 Task: Create a due date automation trigger when advanced on, on the monday after a card is due add fields with custom field "Resume" set to a date in this week at 11:00 AM.
Action: Mouse moved to (991, 295)
Screenshot: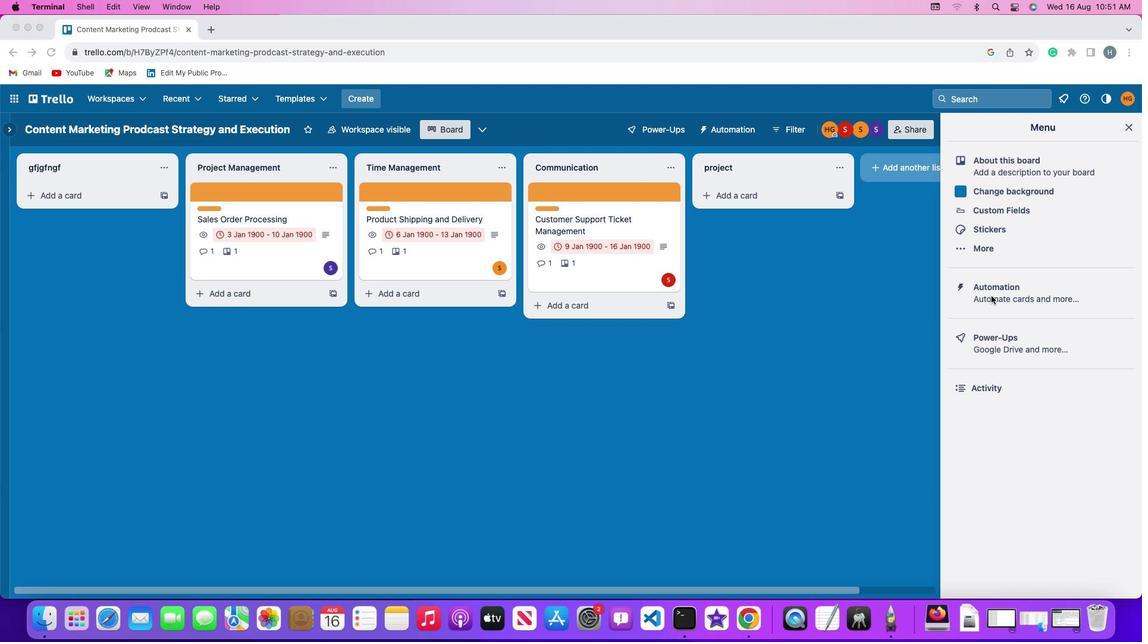
Action: Mouse pressed left at (991, 295)
Screenshot: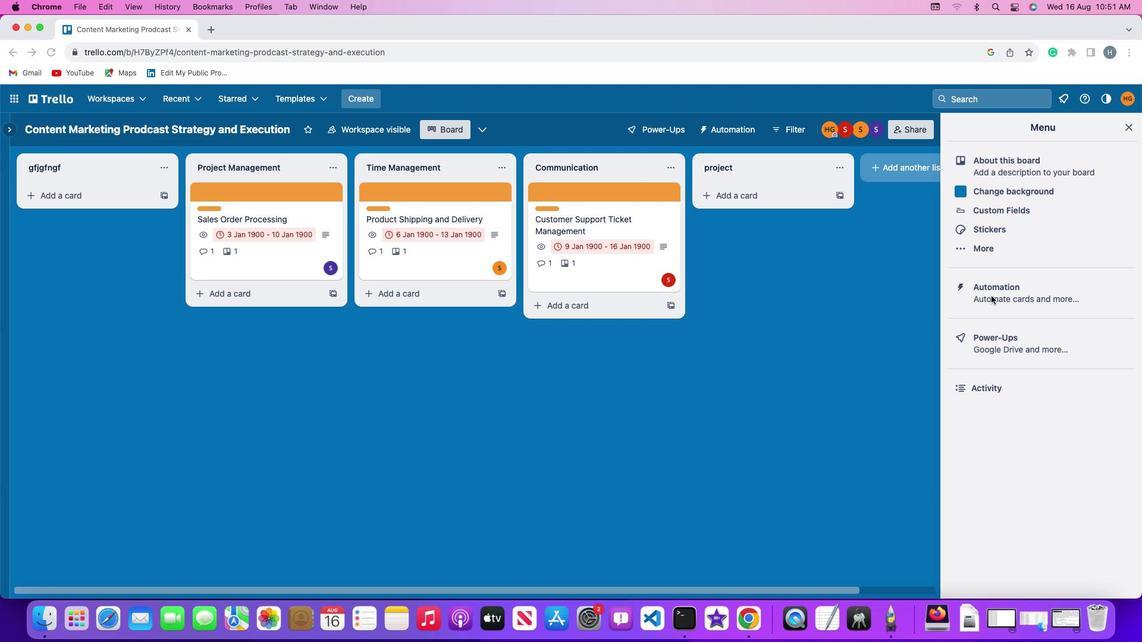 
Action: Mouse pressed left at (991, 295)
Screenshot: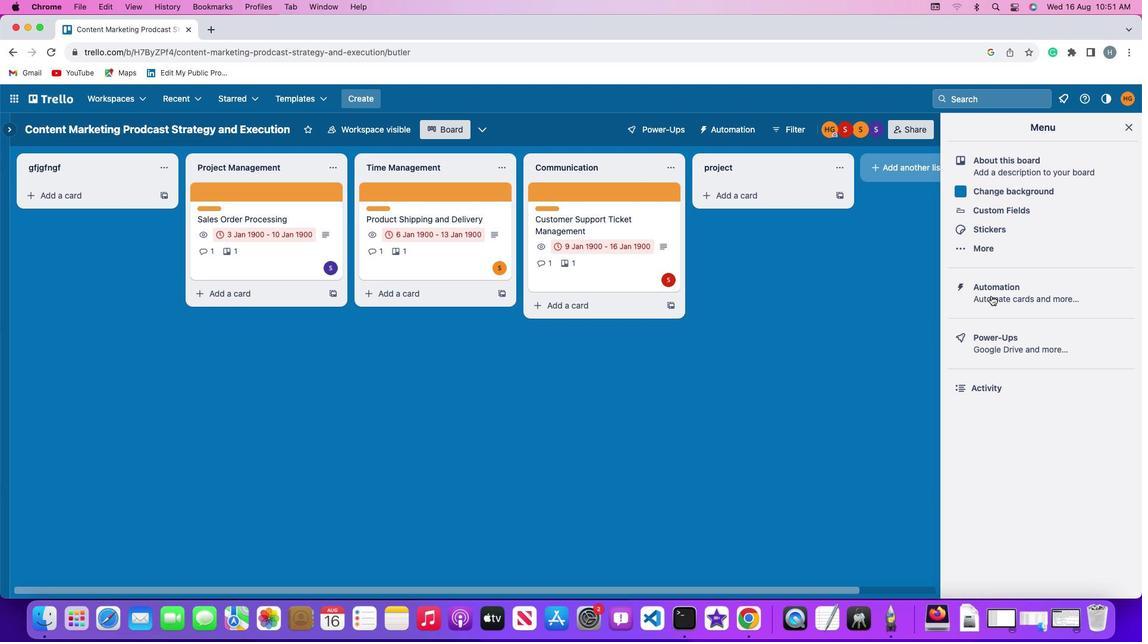 
Action: Mouse moved to (89, 281)
Screenshot: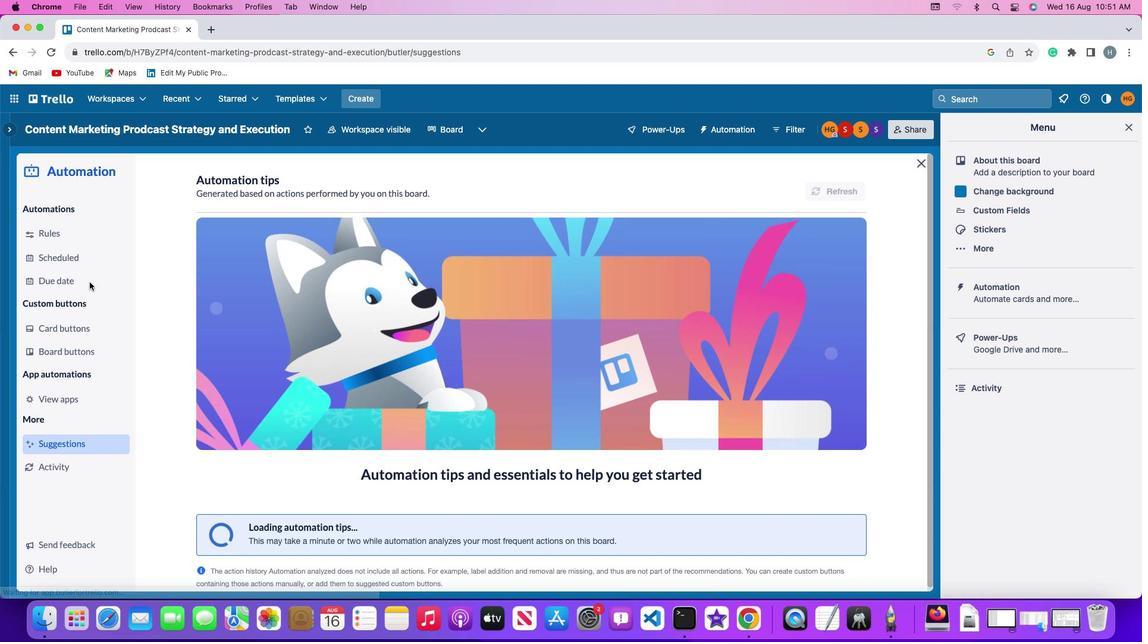 
Action: Mouse pressed left at (89, 281)
Screenshot: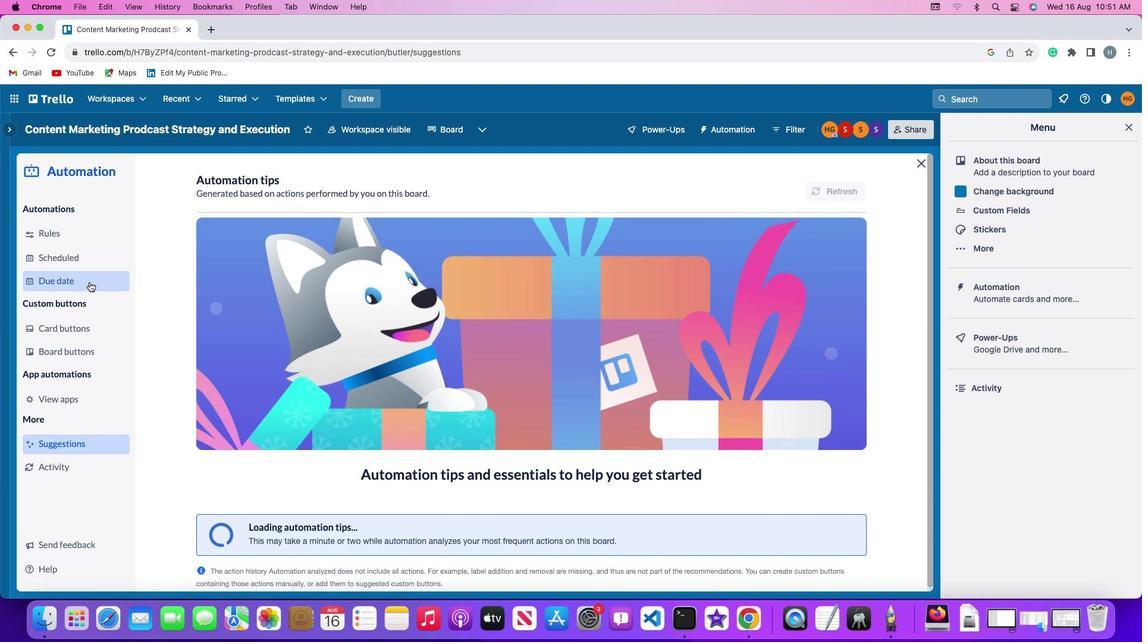 
Action: Mouse moved to (801, 183)
Screenshot: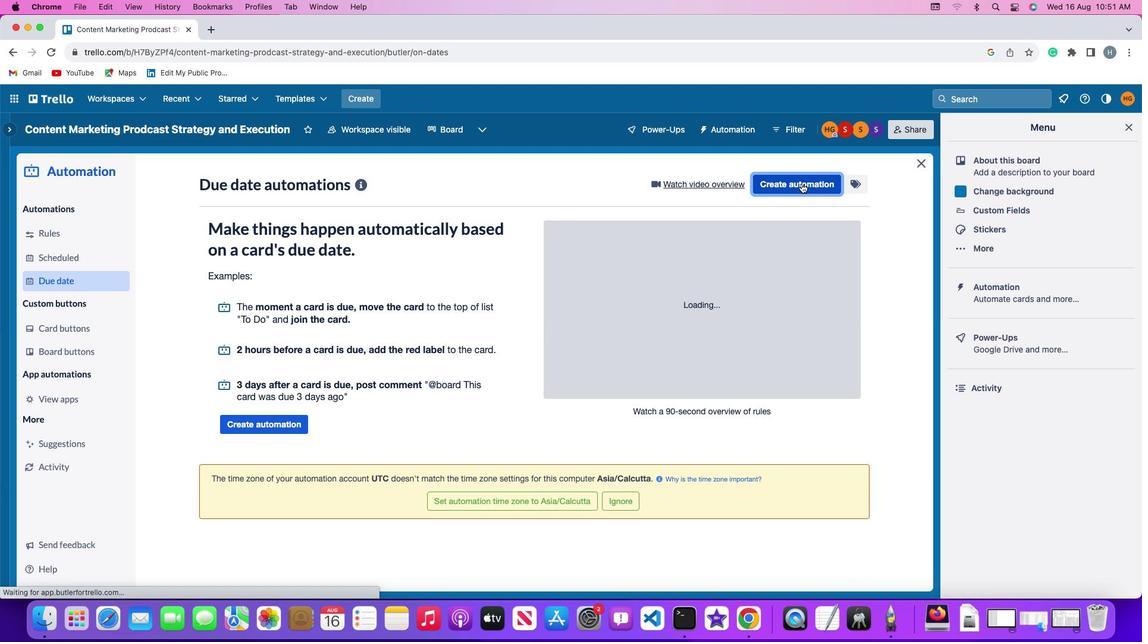 
Action: Mouse pressed left at (801, 183)
Screenshot: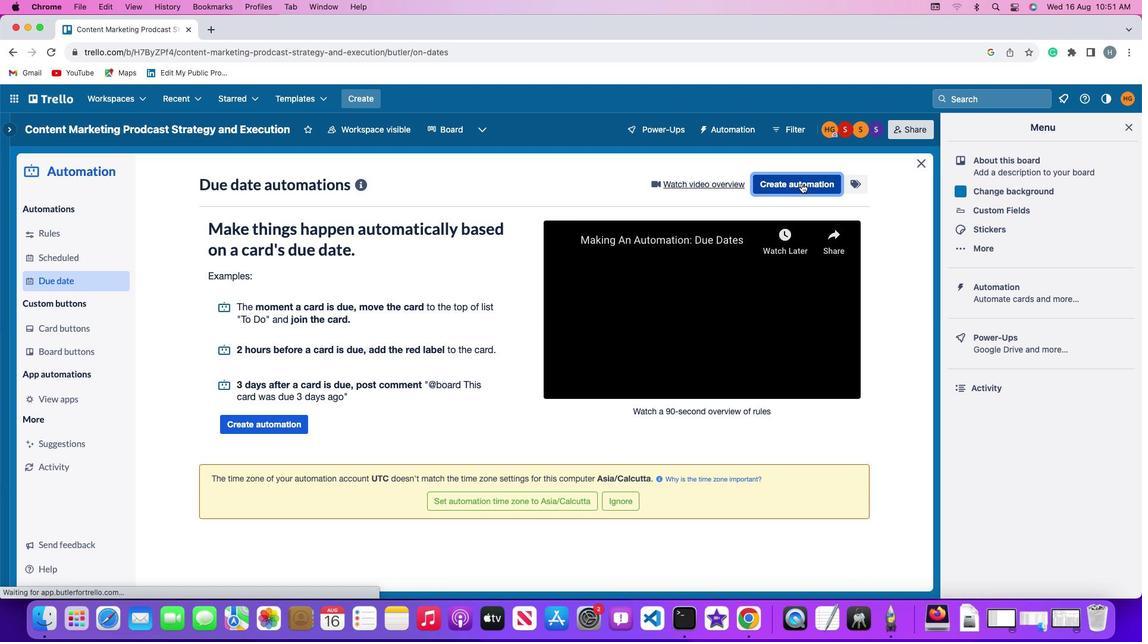 
Action: Mouse moved to (231, 296)
Screenshot: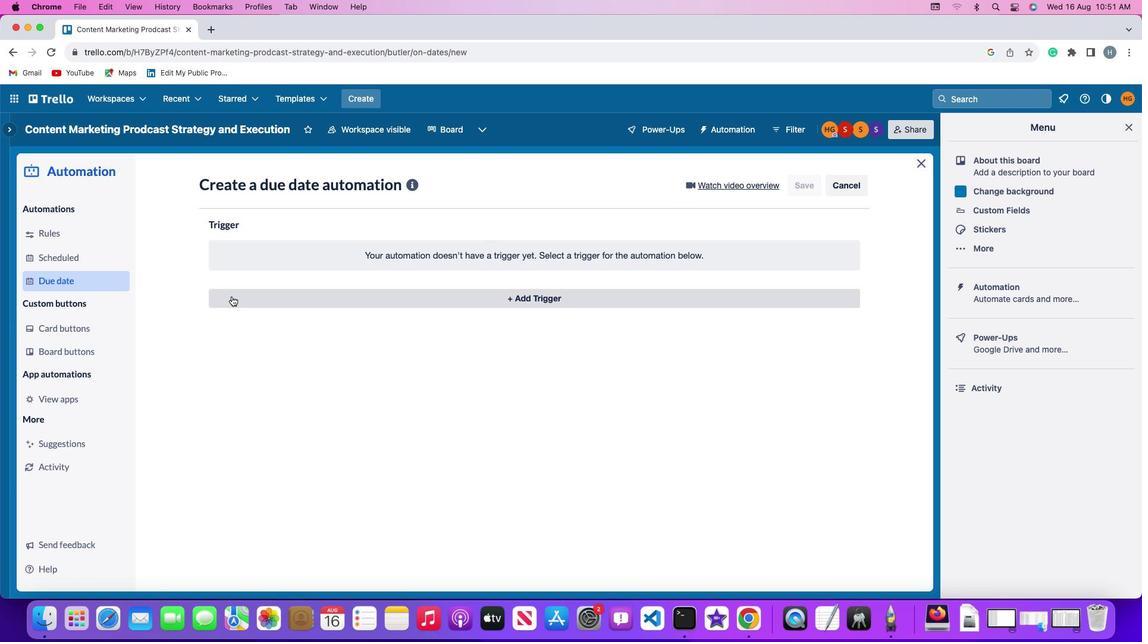 
Action: Mouse pressed left at (231, 296)
Screenshot: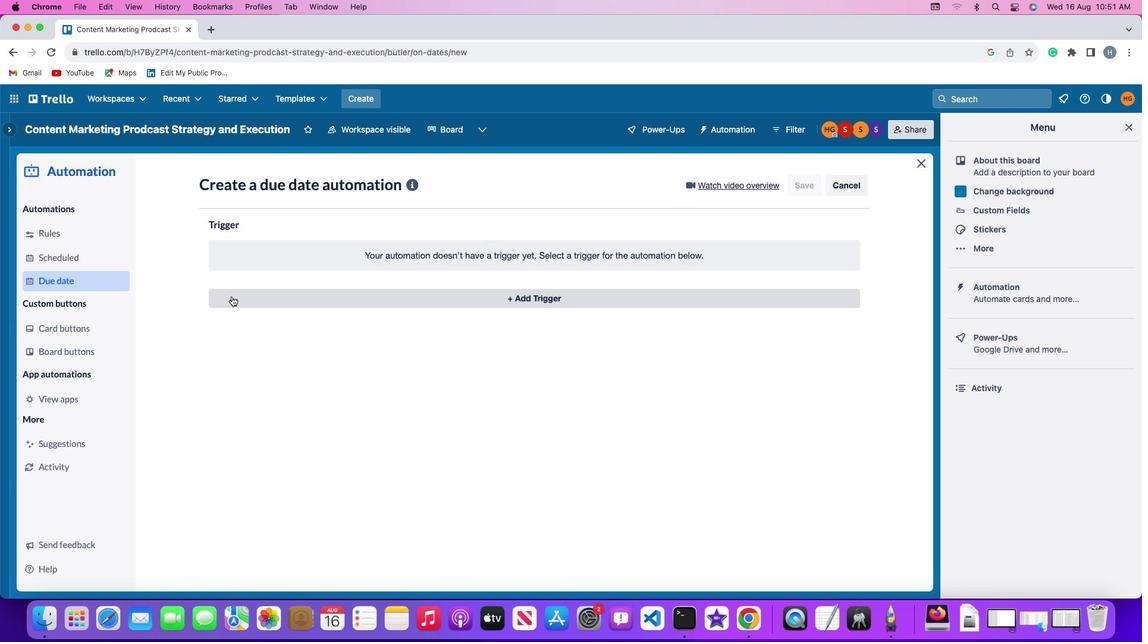 
Action: Mouse moved to (256, 515)
Screenshot: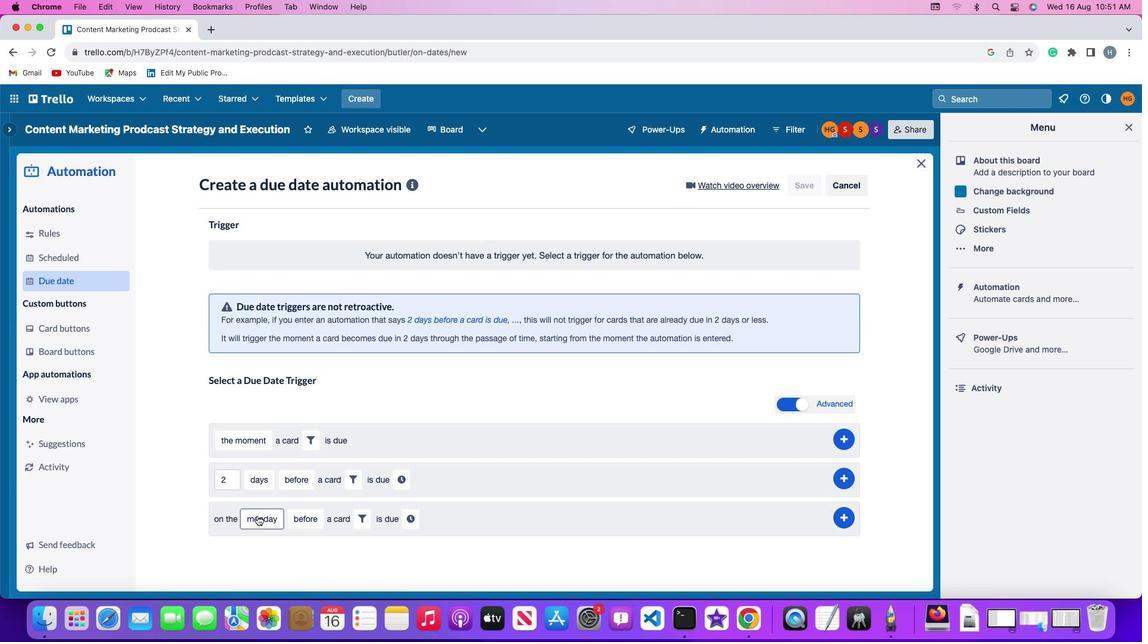 
Action: Mouse pressed left at (256, 515)
Screenshot: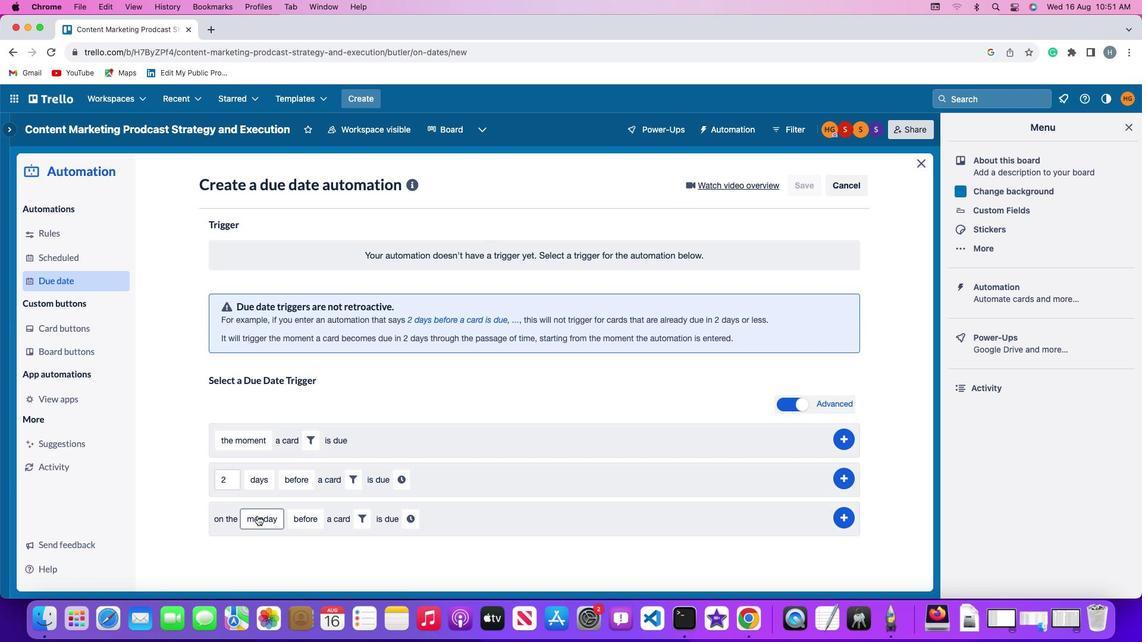 
Action: Mouse moved to (265, 352)
Screenshot: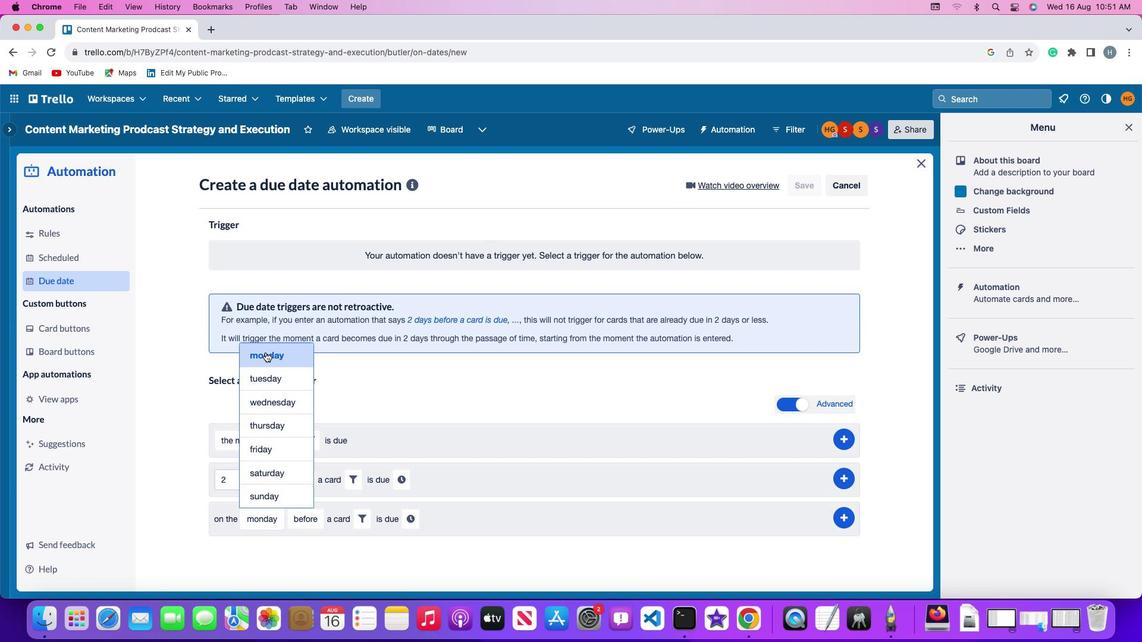 
Action: Mouse pressed left at (265, 352)
Screenshot: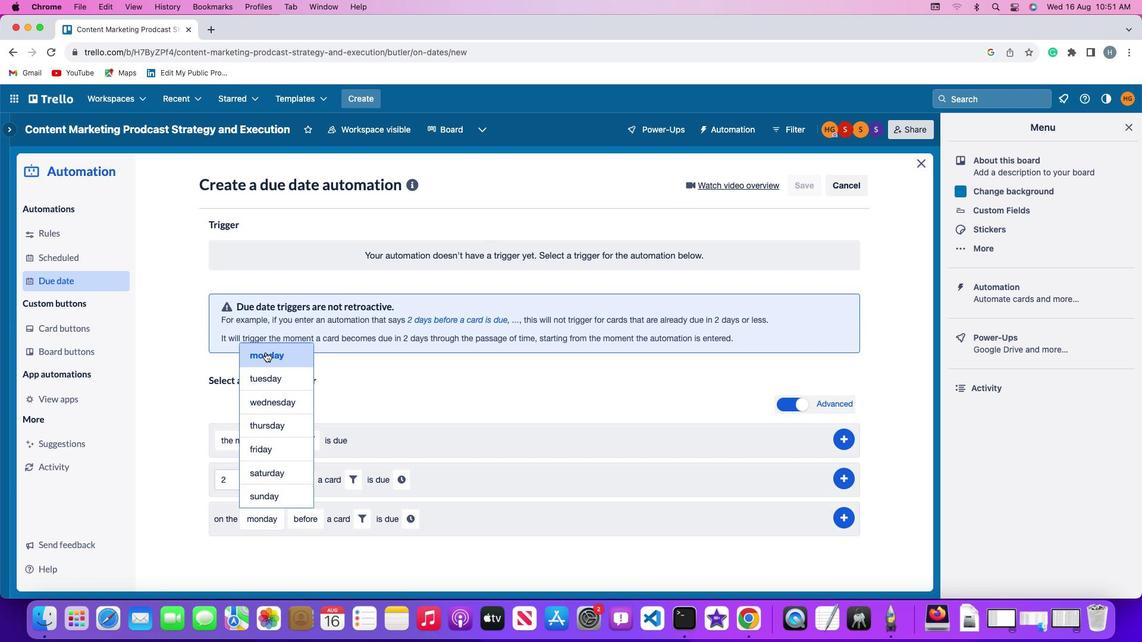 
Action: Mouse moved to (303, 522)
Screenshot: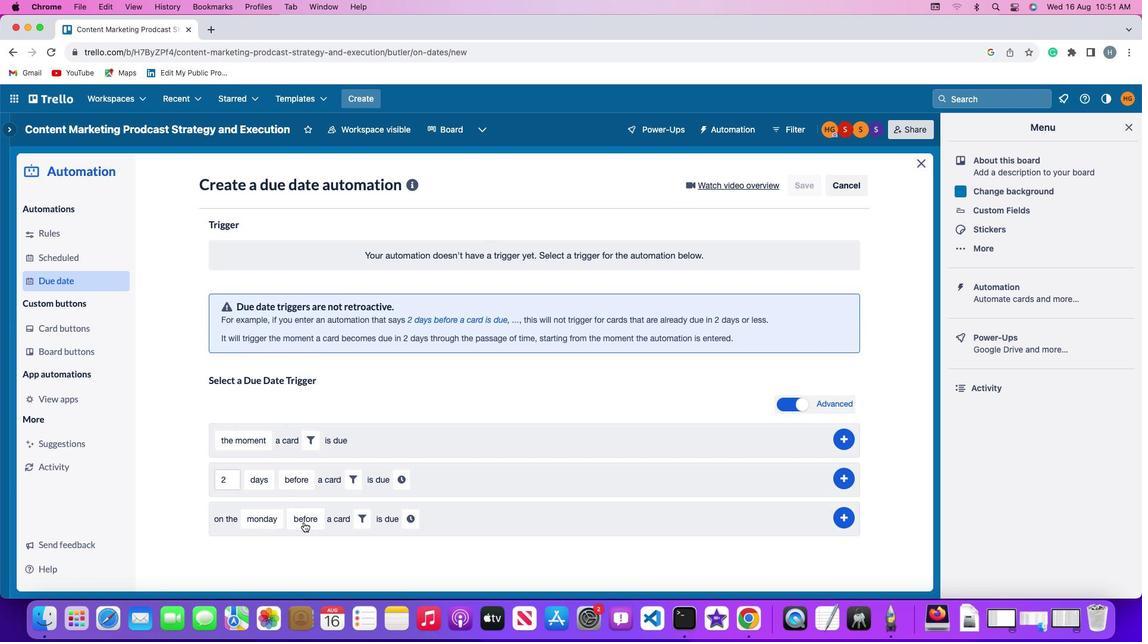 
Action: Mouse pressed left at (303, 522)
Screenshot: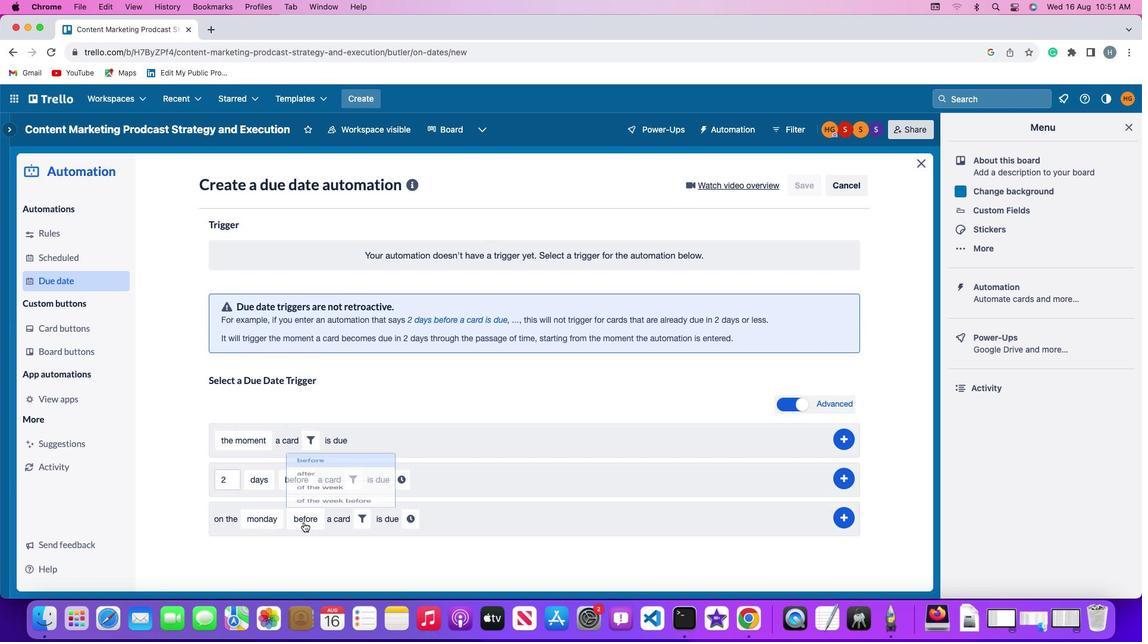 
Action: Mouse moved to (321, 447)
Screenshot: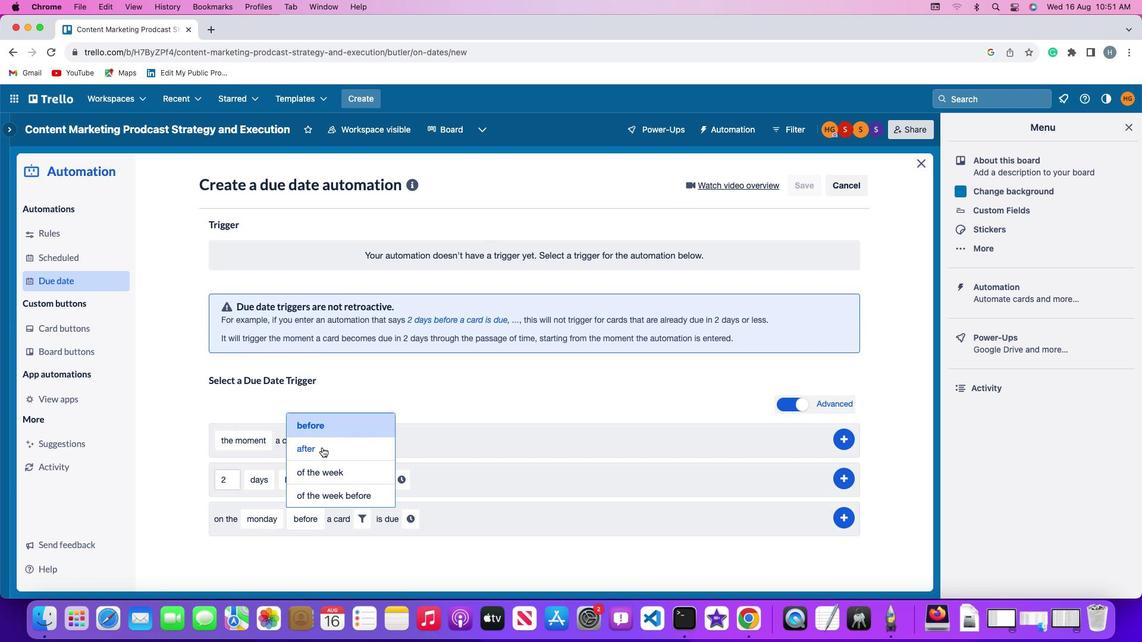 
Action: Mouse pressed left at (321, 447)
Screenshot: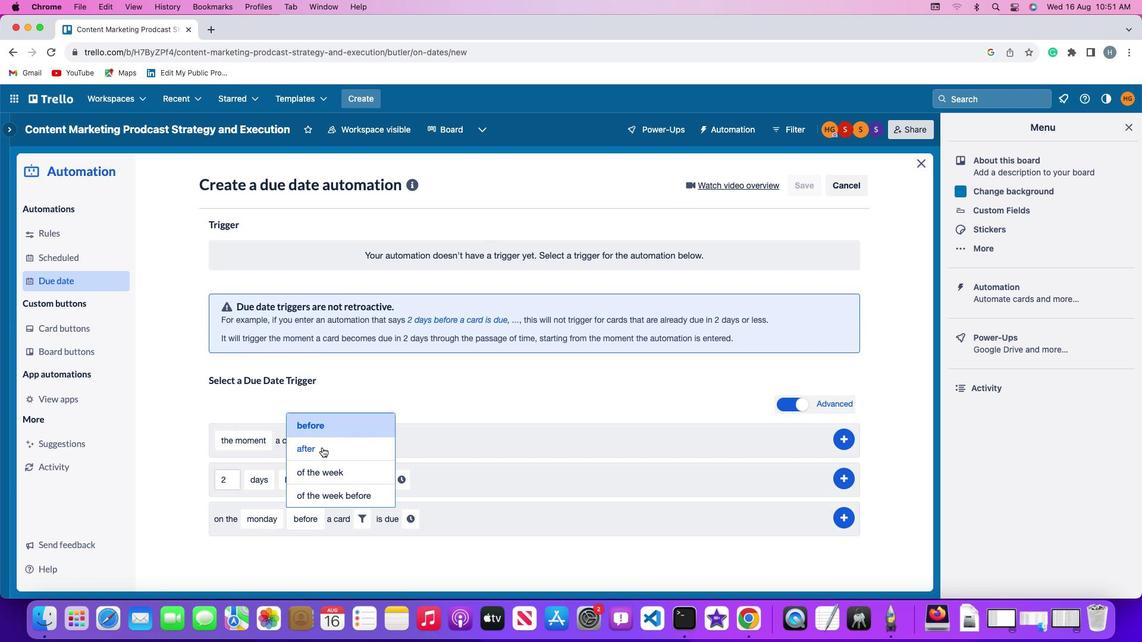 
Action: Mouse moved to (358, 518)
Screenshot: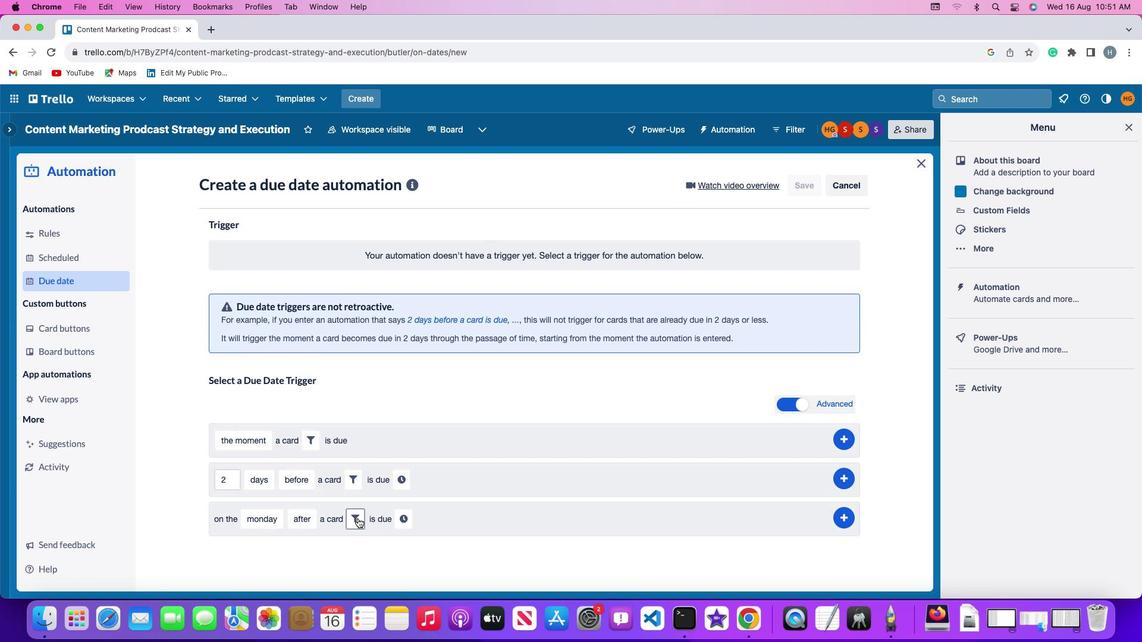 
Action: Mouse pressed left at (358, 518)
Screenshot: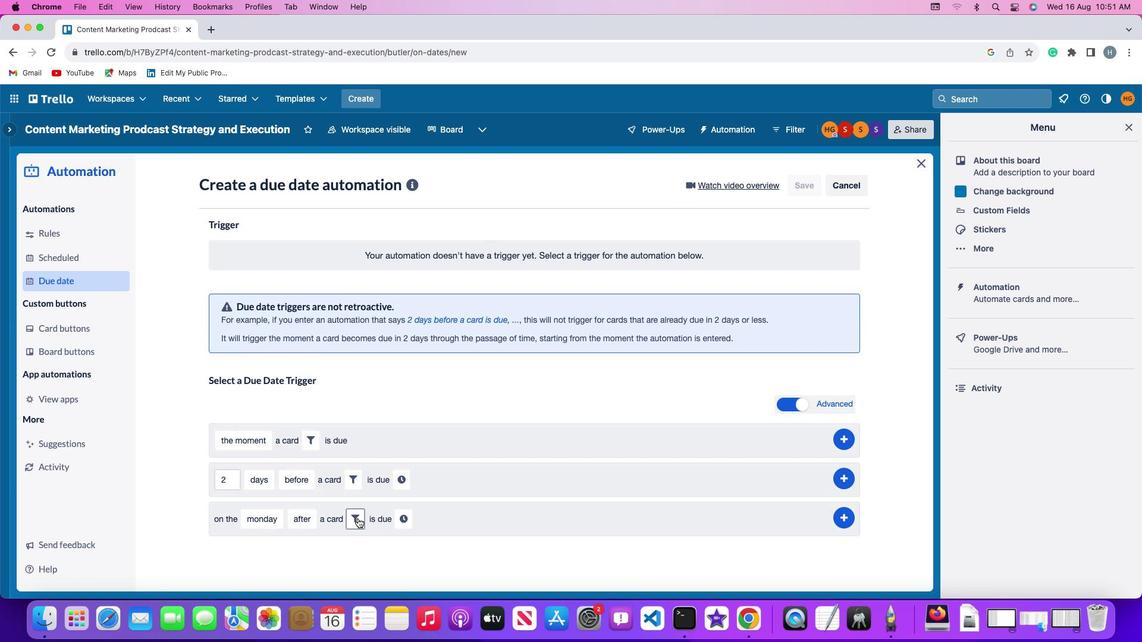
Action: Mouse moved to (546, 553)
Screenshot: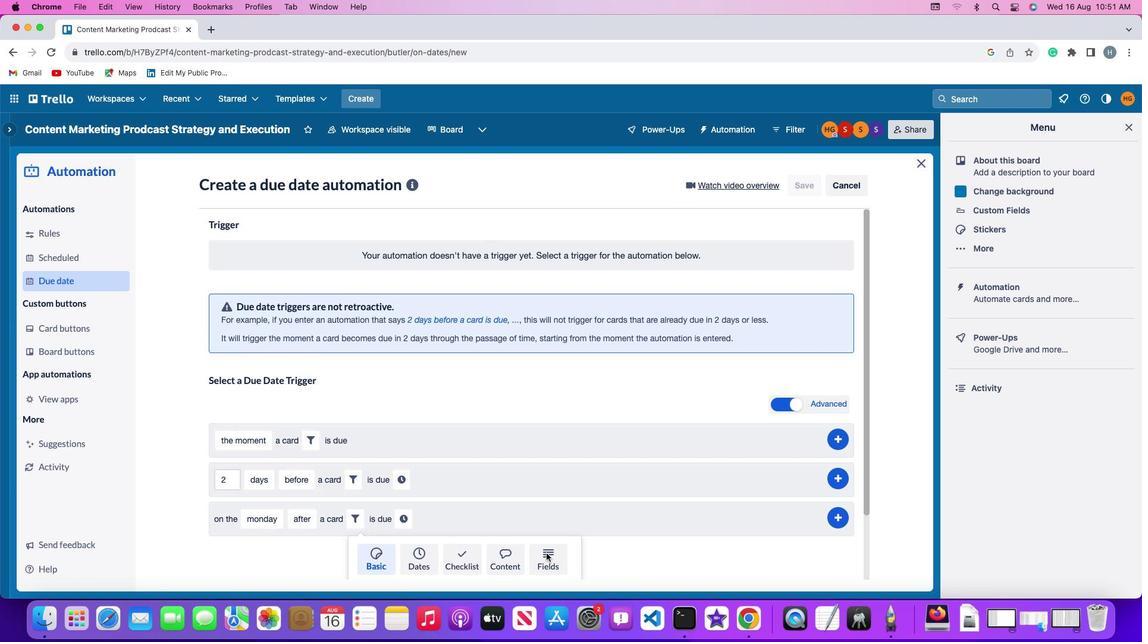 
Action: Mouse pressed left at (546, 553)
Screenshot: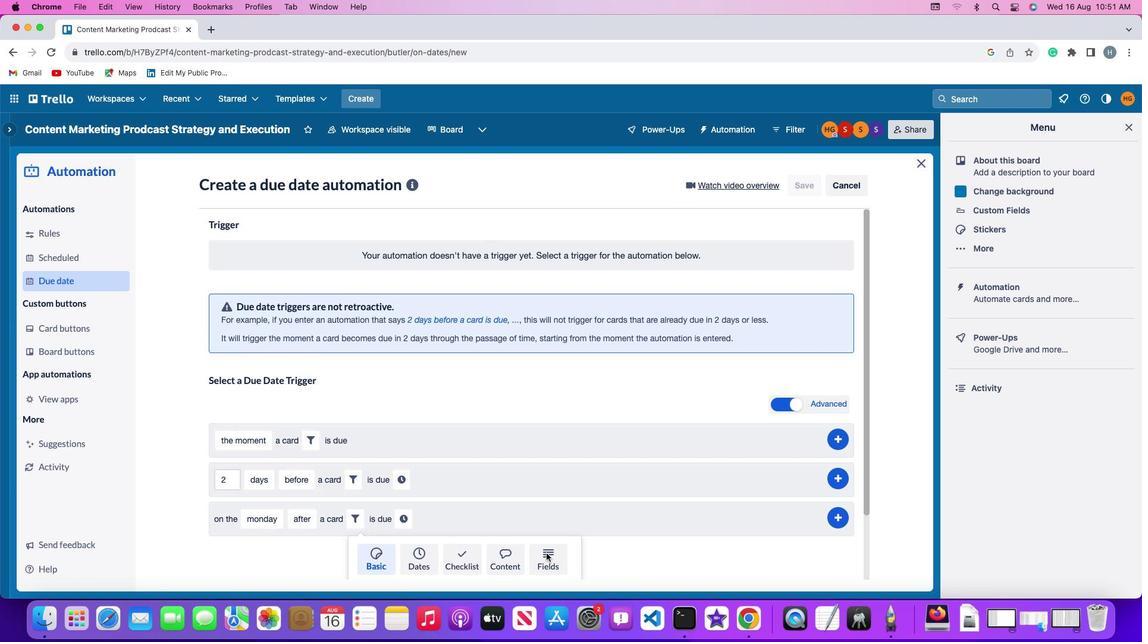 
Action: Mouse moved to (302, 549)
Screenshot: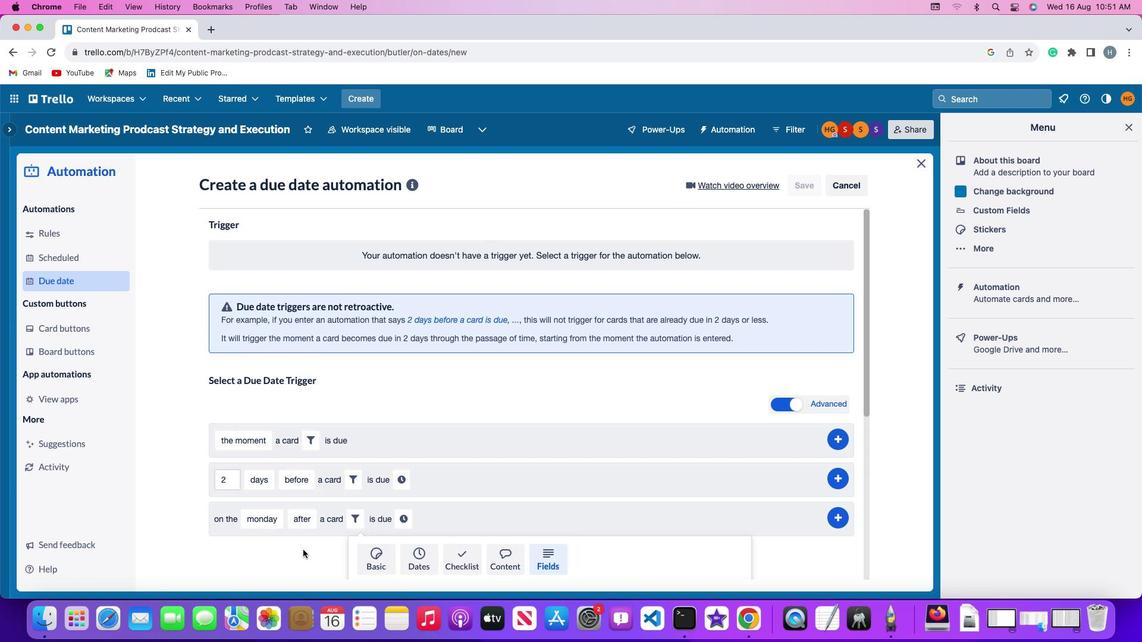 
Action: Mouse scrolled (302, 549) with delta (0, 0)
Screenshot: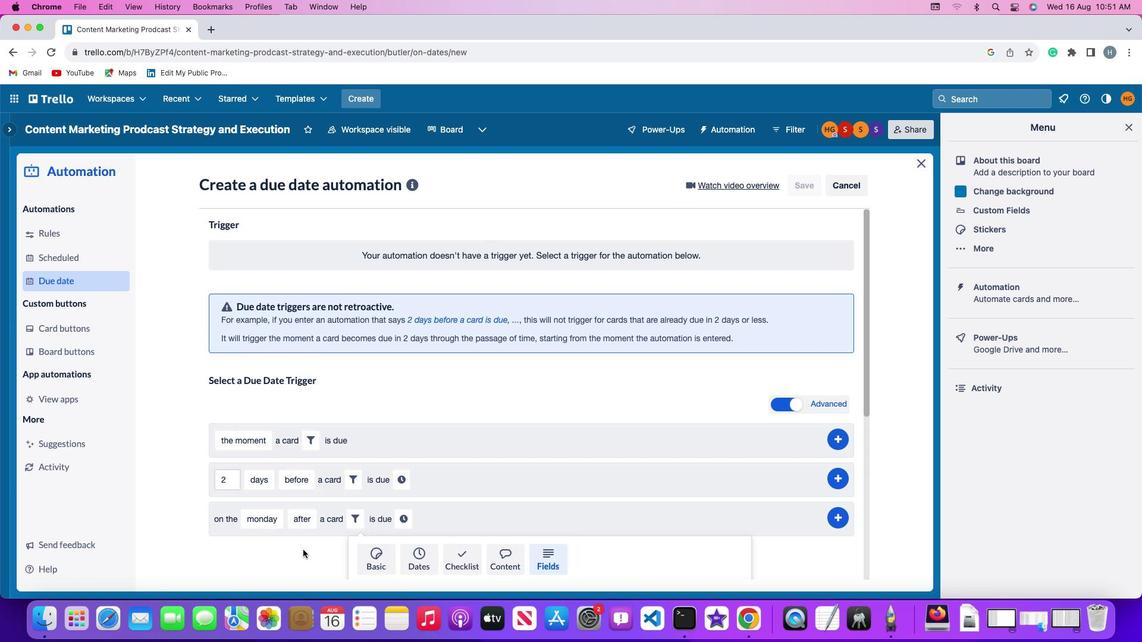 
Action: Mouse scrolled (302, 549) with delta (0, 0)
Screenshot: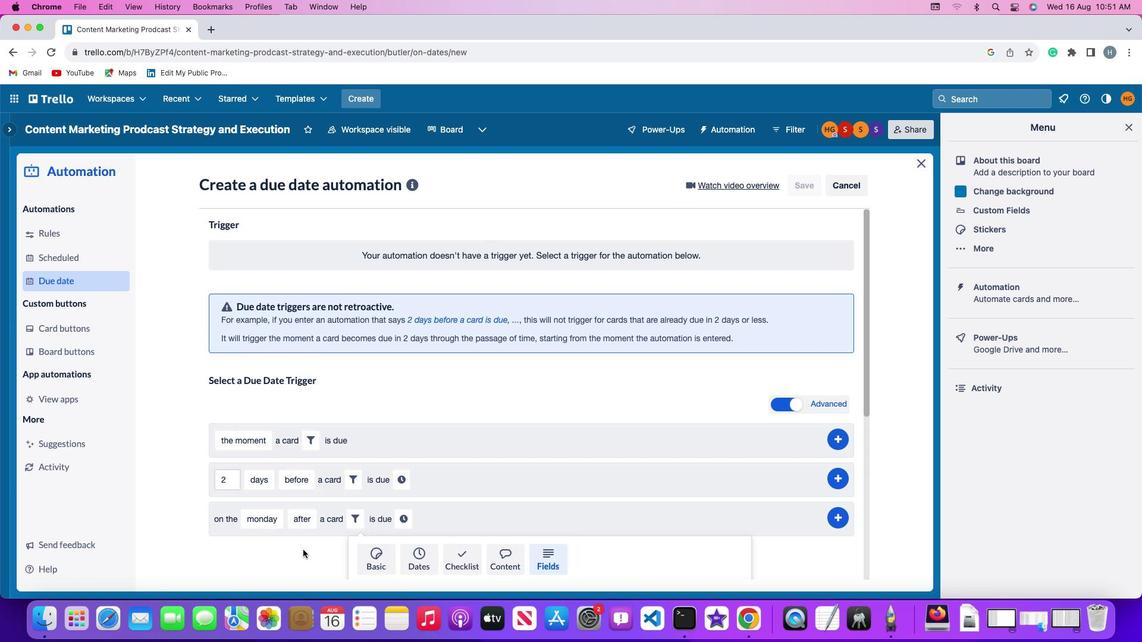 
Action: Mouse moved to (303, 549)
Screenshot: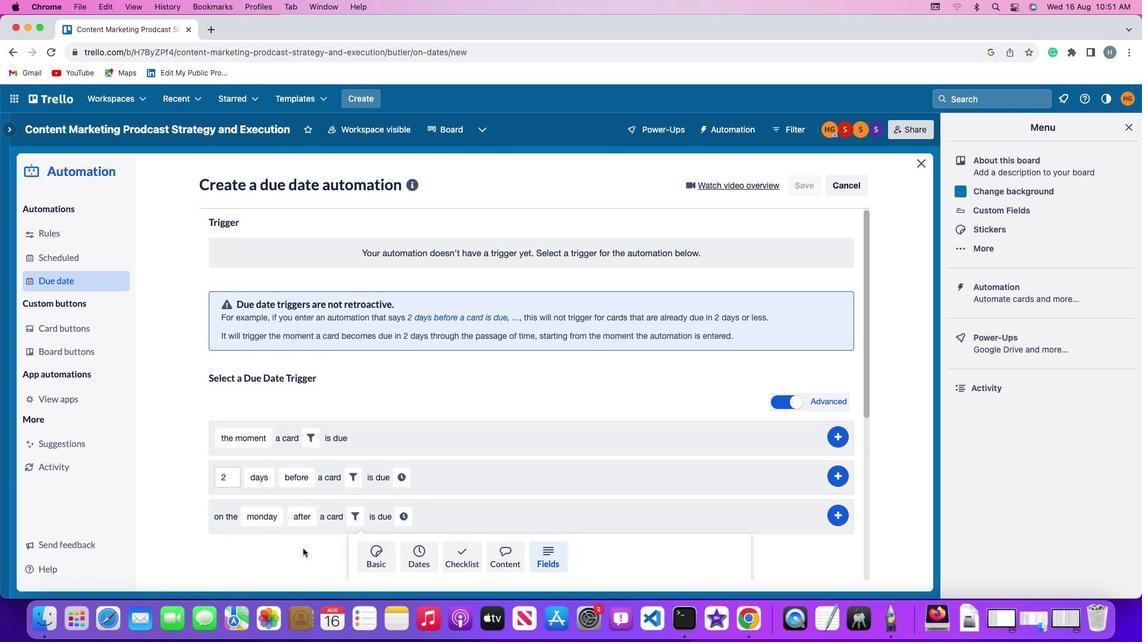 
Action: Mouse scrolled (303, 549) with delta (0, -1)
Screenshot: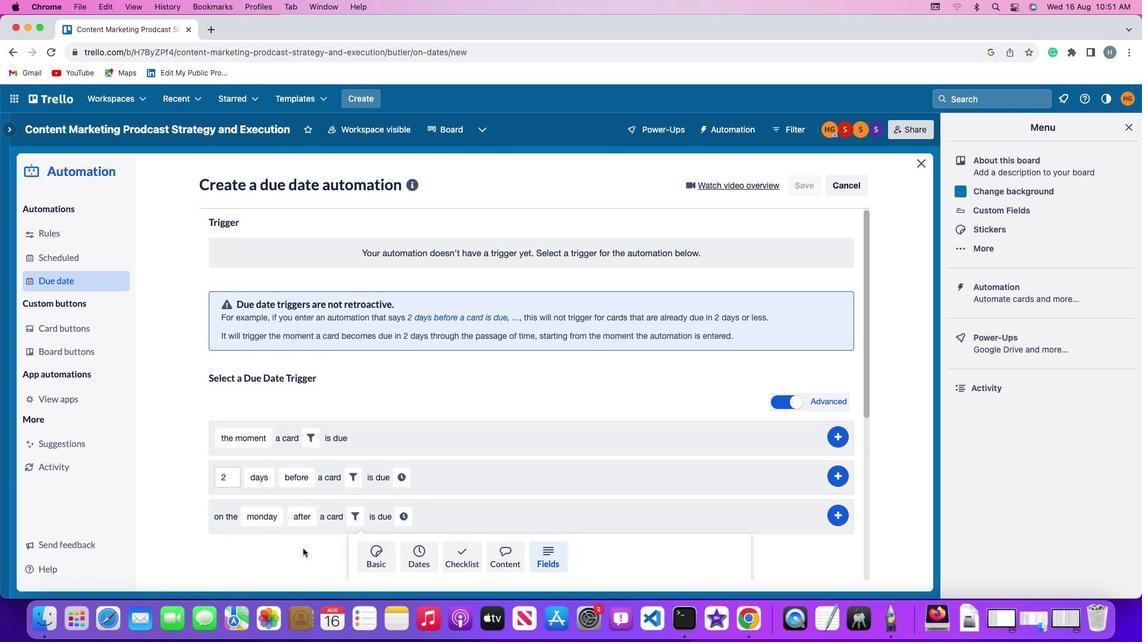
Action: Mouse scrolled (303, 549) with delta (0, -2)
Screenshot: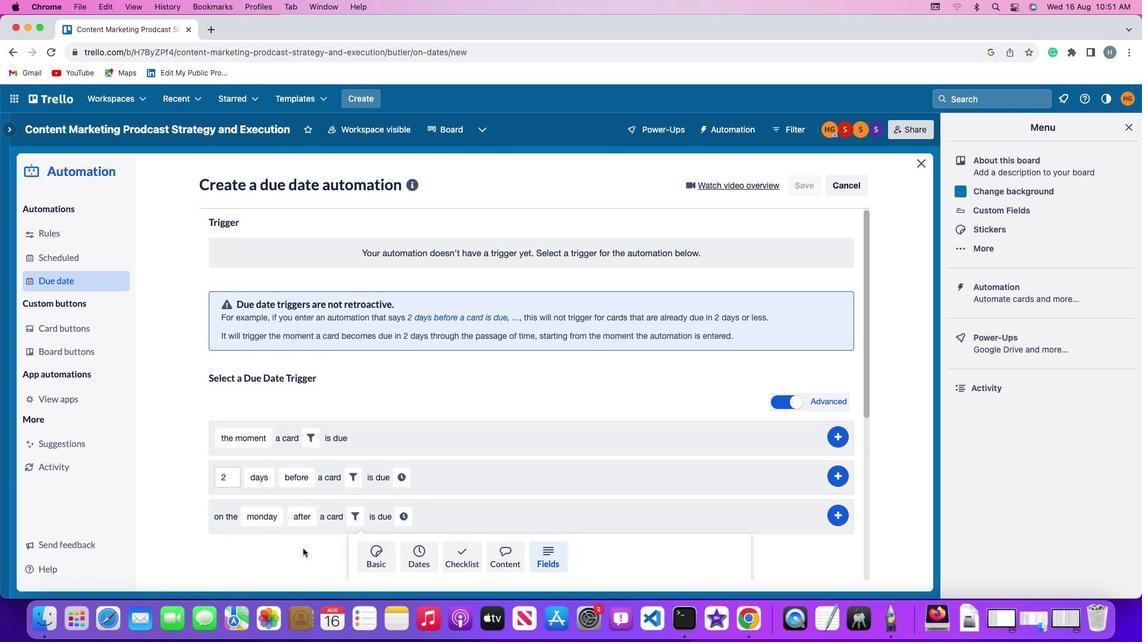 
Action: Mouse moved to (302, 544)
Screenshot: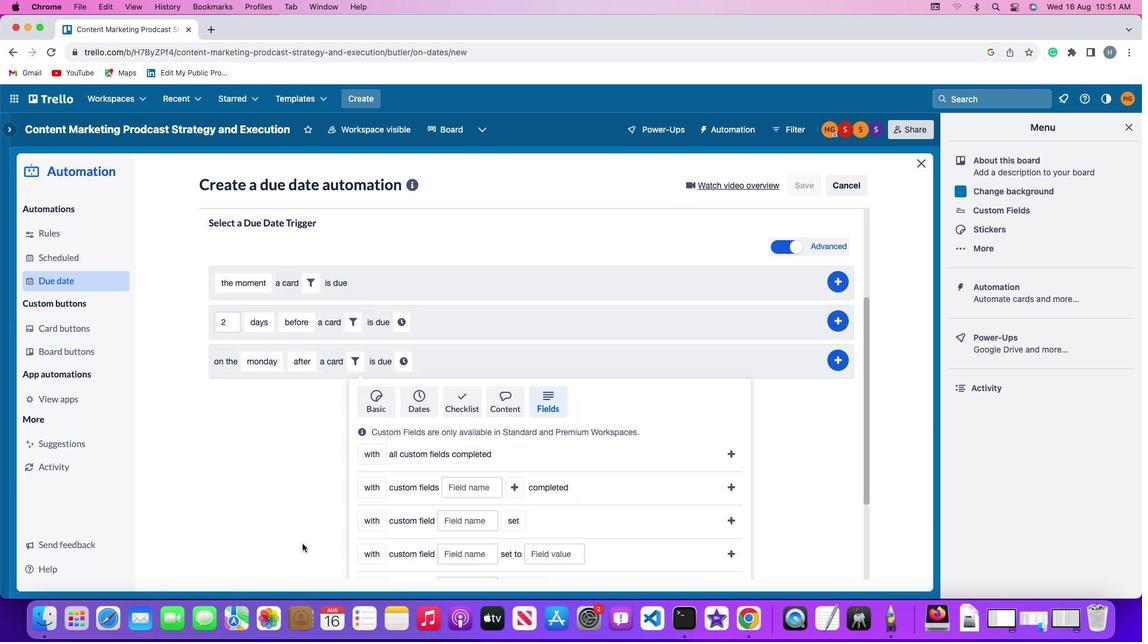 
Action: Mouse scrolled (302, 544) with delta (0, -3)
Screenshot: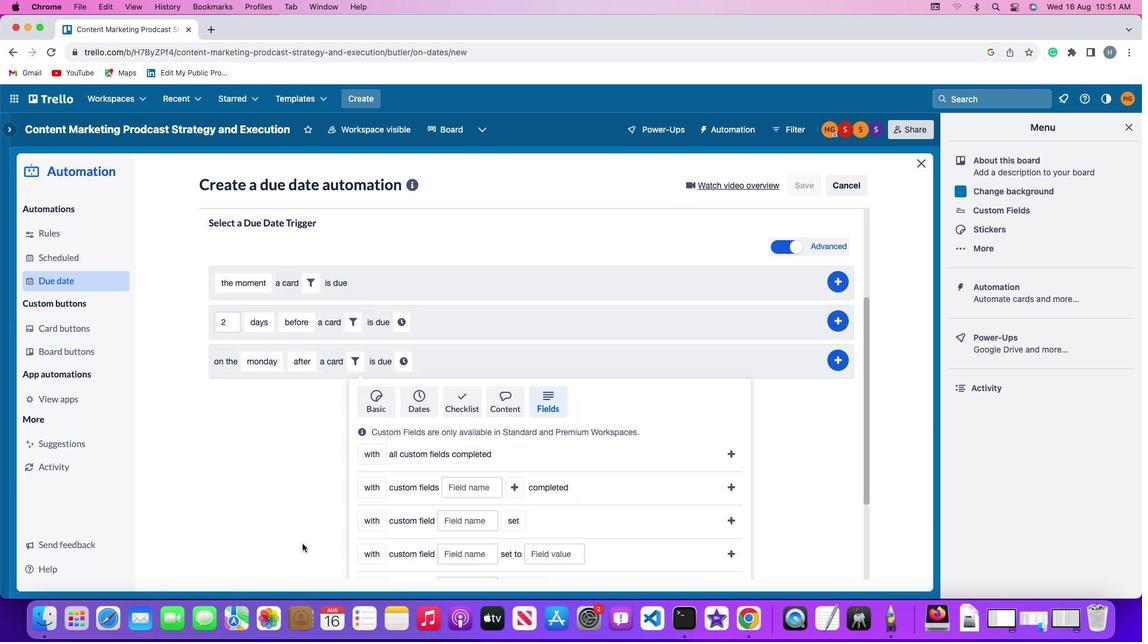 
Action: Mouse moved to (302, 544)
Screenshot: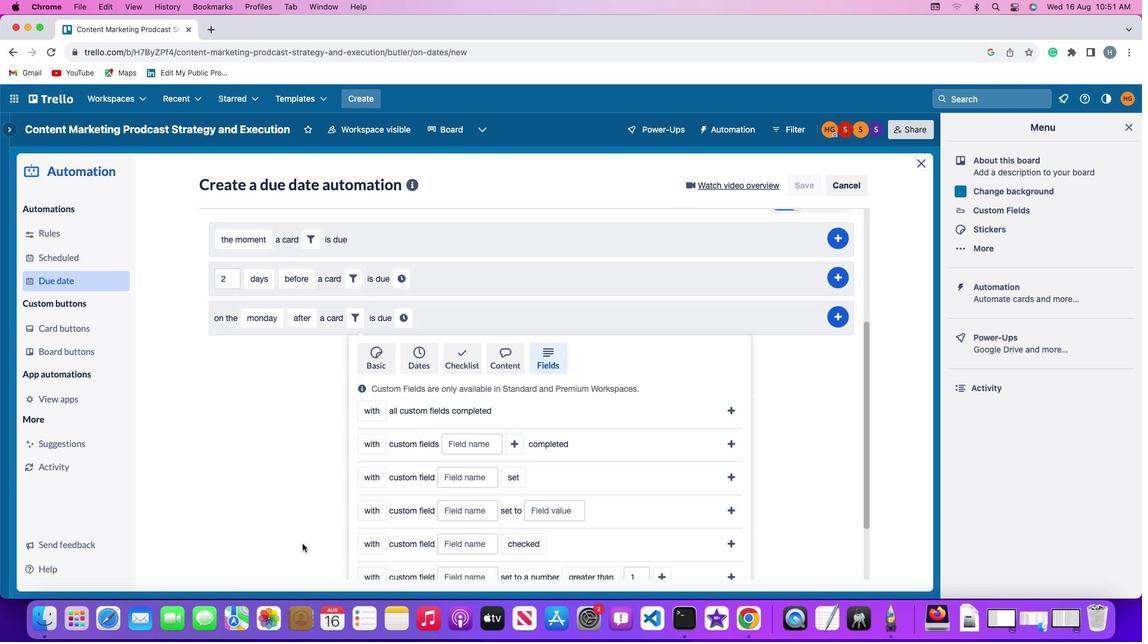 
Action: Mouse scrolled (302, 544) with delta (0, 0)
Screenshot: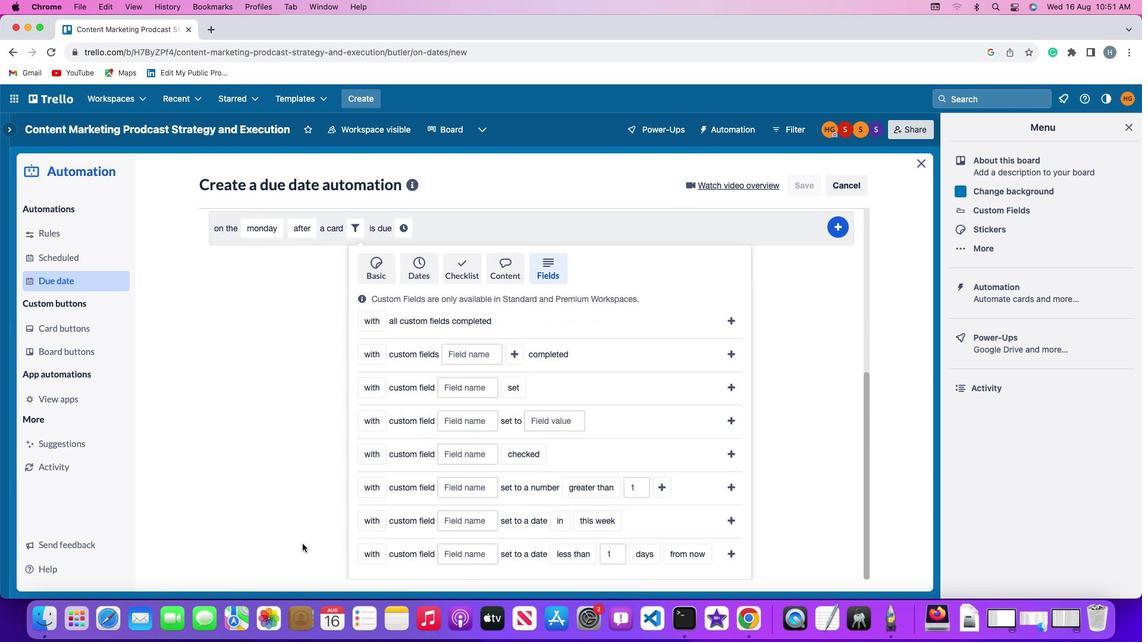 
Action: Mouse scrolled (302, 544) with delta (0, 0)
Screenshot: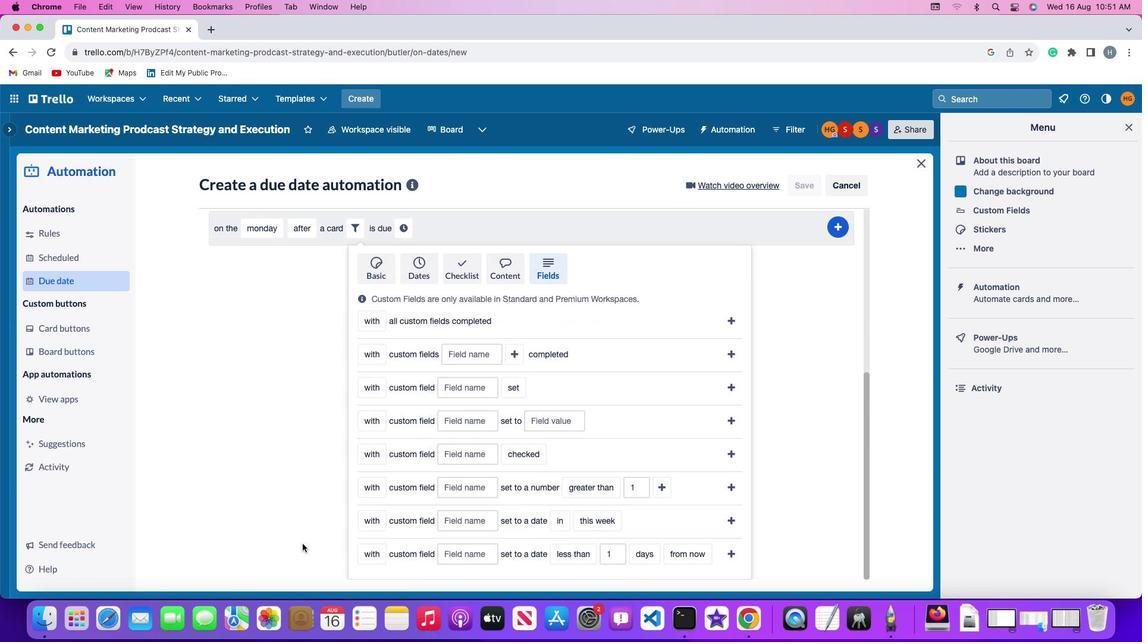 
Action: Mouse scrolled (302, 544) with delta (0, -1)
Screenshot: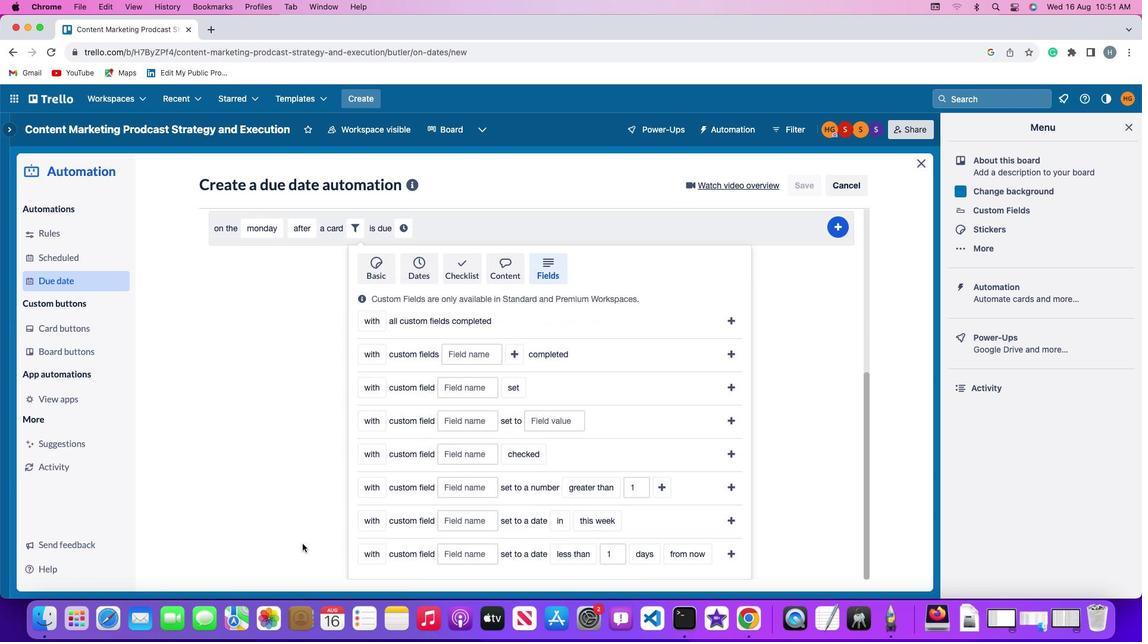
Action: Mouse scrolled (302, 544) with delta (0, -2)
Screenshot: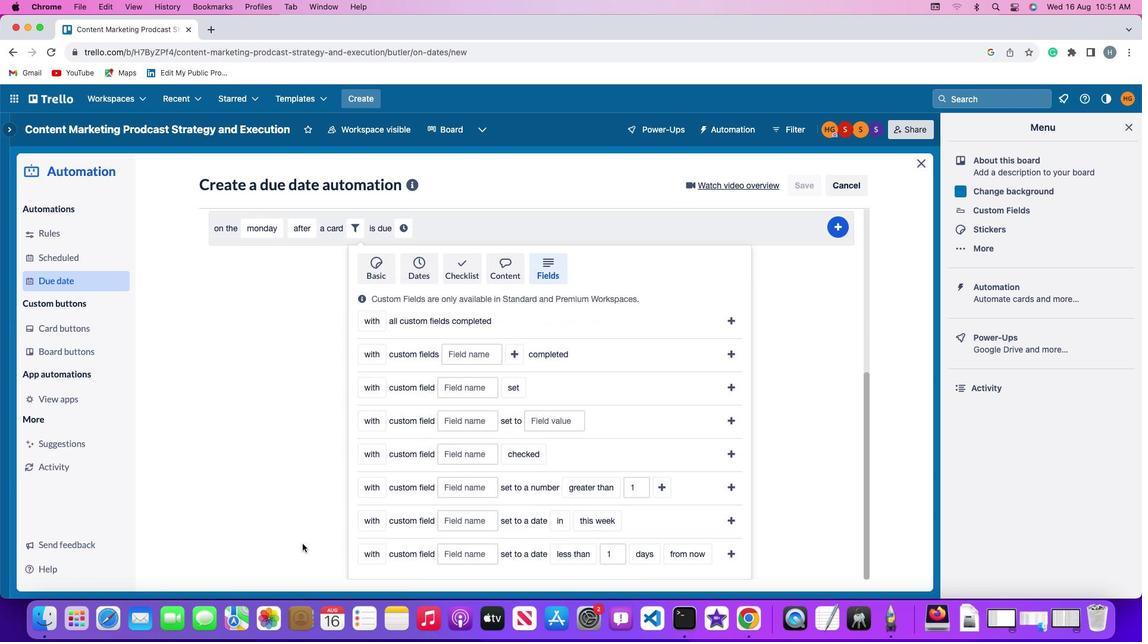 
Action: Mouse scrolled (302, 544) with delta (0, 0)
Screenshot: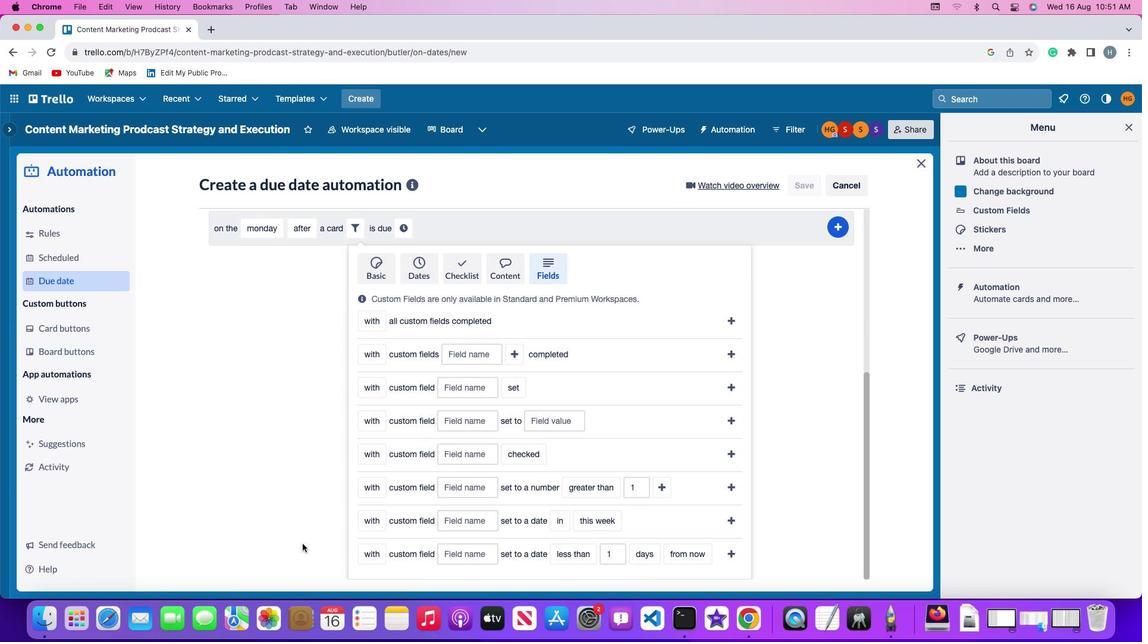 
Action: Mouse scrolled (302, 544) with delta (0, 0)
Screenshot: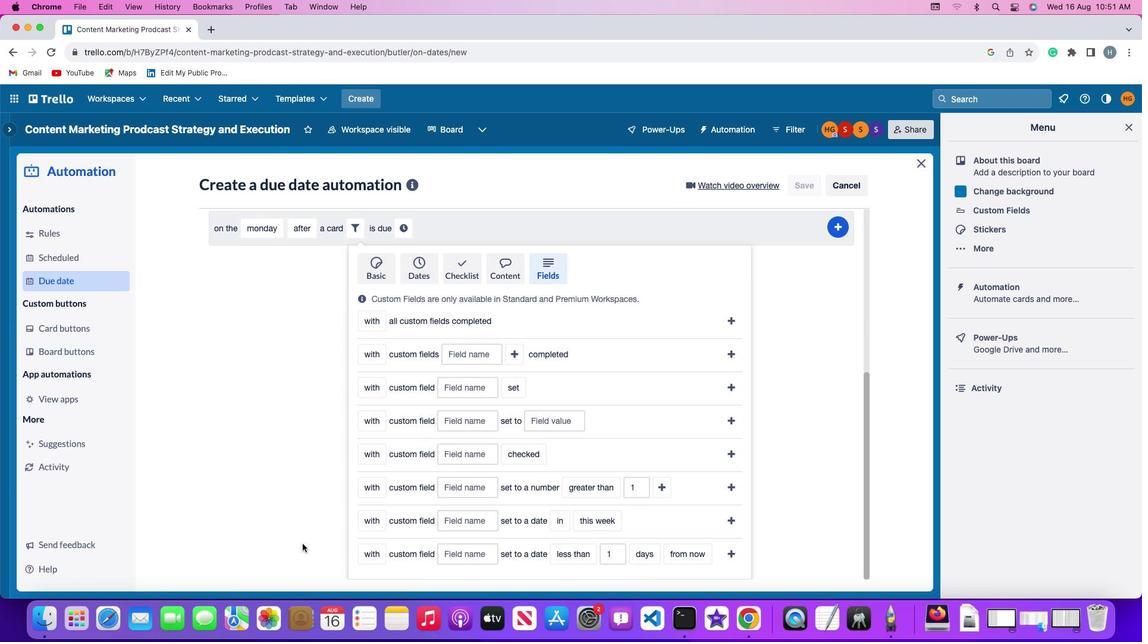 
Action: Mouse scrolled (302, 544) with delta (0, -1)
Screenshot: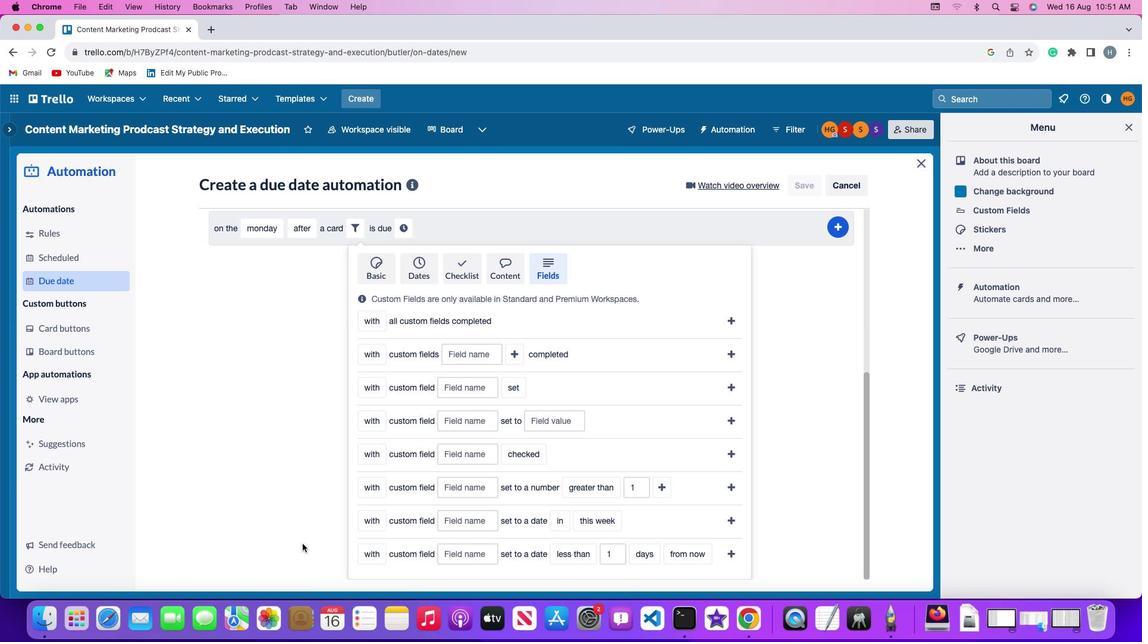 
Action: Mouse moved to (364, 524)
Screenshot: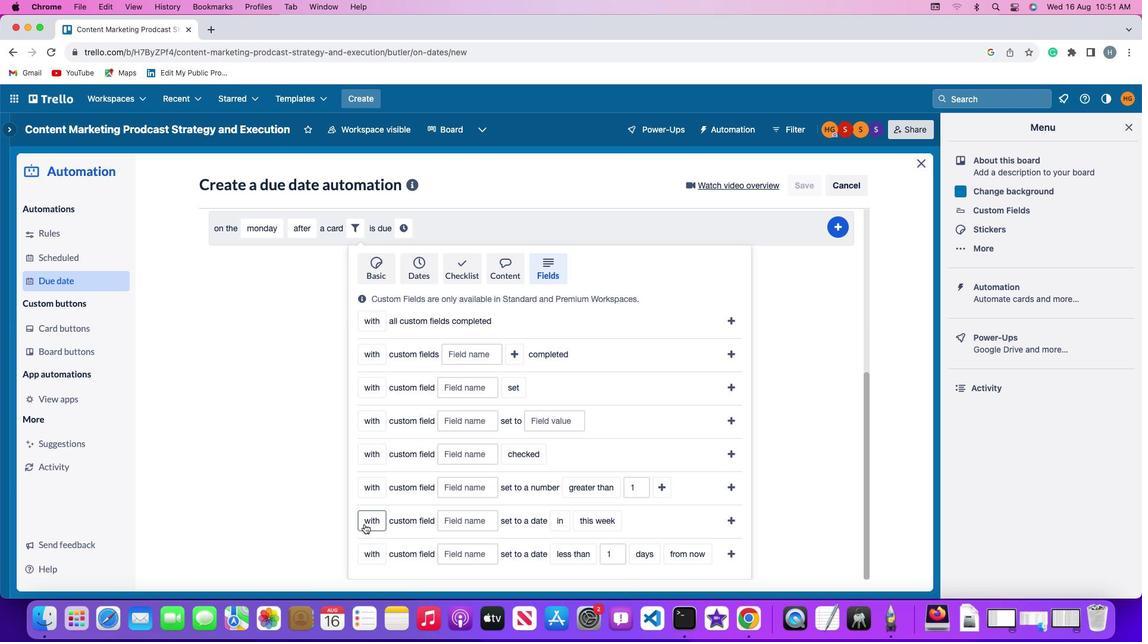 
Action: Mouse pressed left at (364, 524)
Screenshot: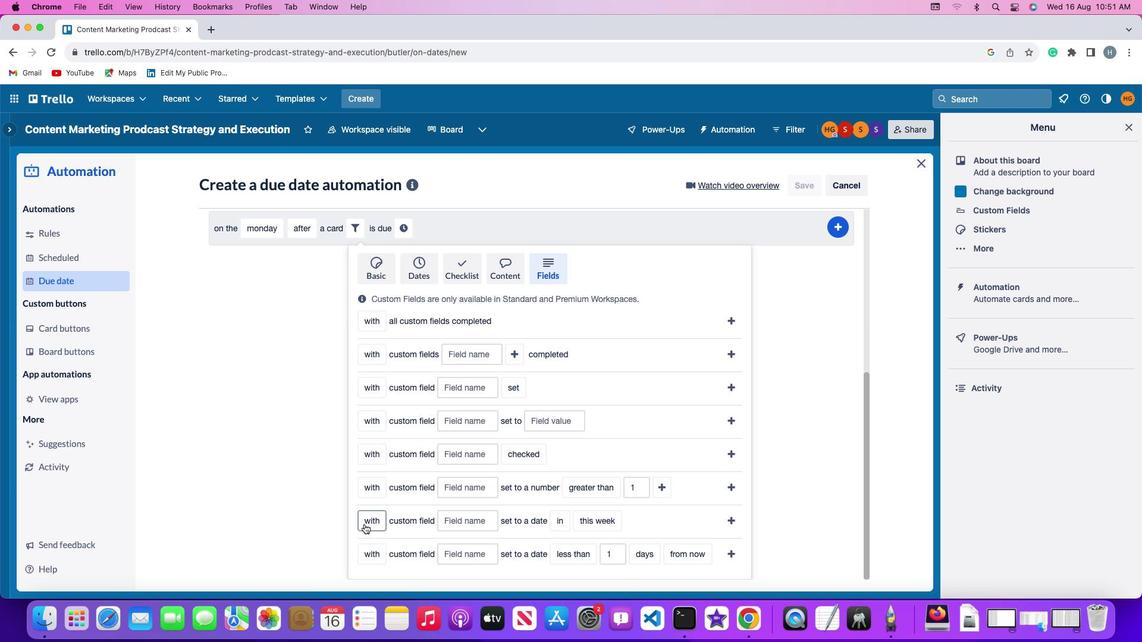 
Action: Mouse moved to (378, 538)
Screenshot: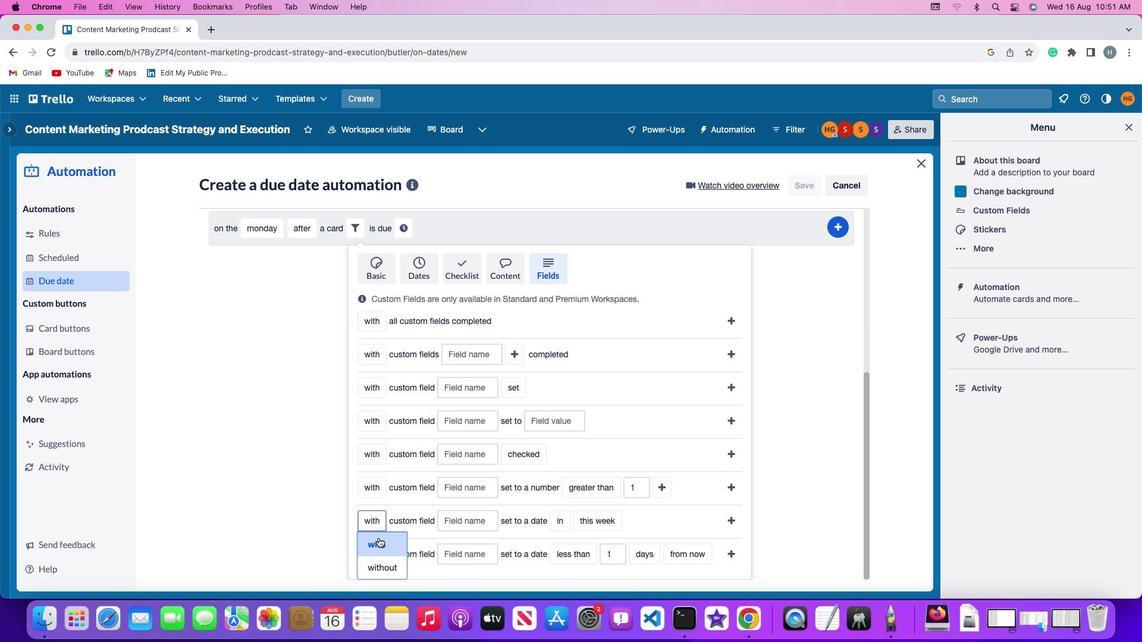 
Action: Mouse pressed left at (378, 538)
Screenshot: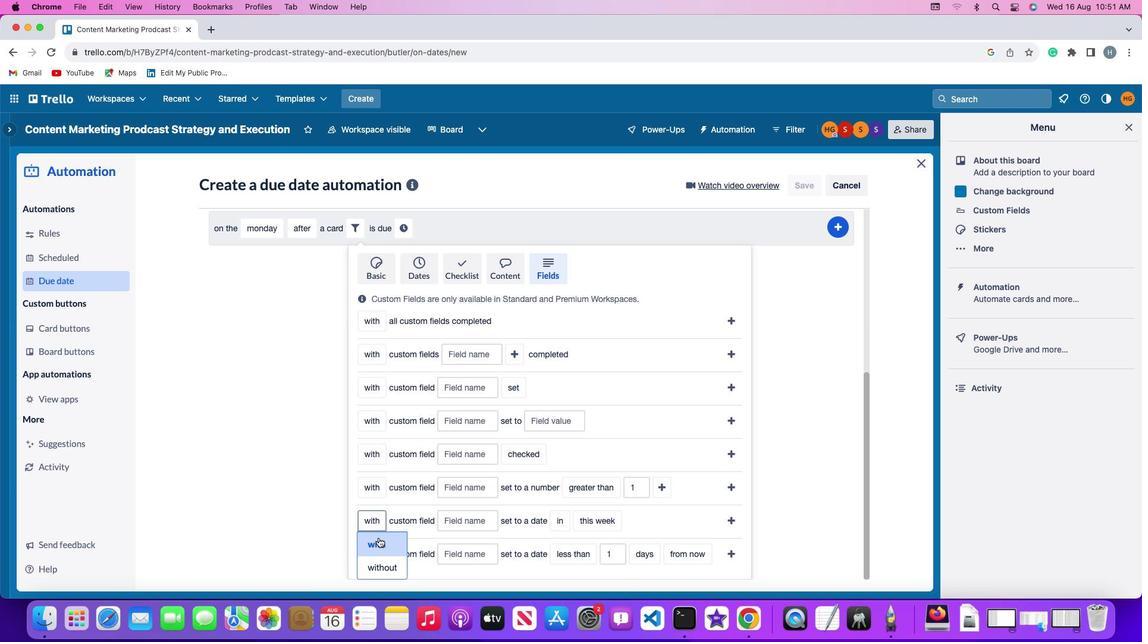 
Action: Mouse moved to (469, 522)
Screenshot: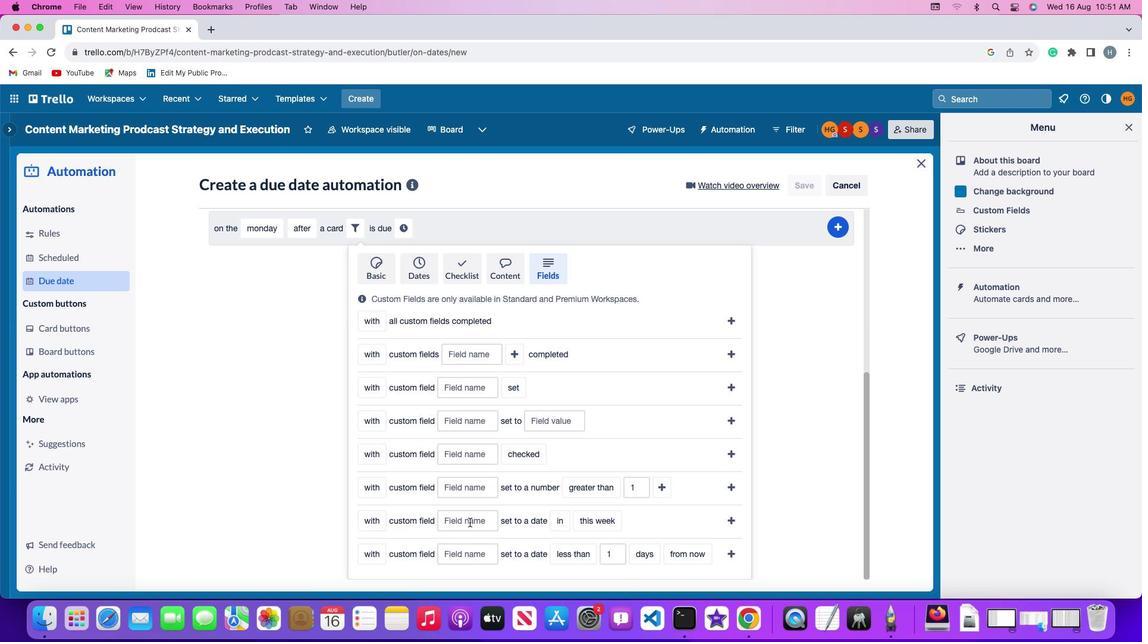 
Action: Mouse pressed left at (469, 522)
Screenshot: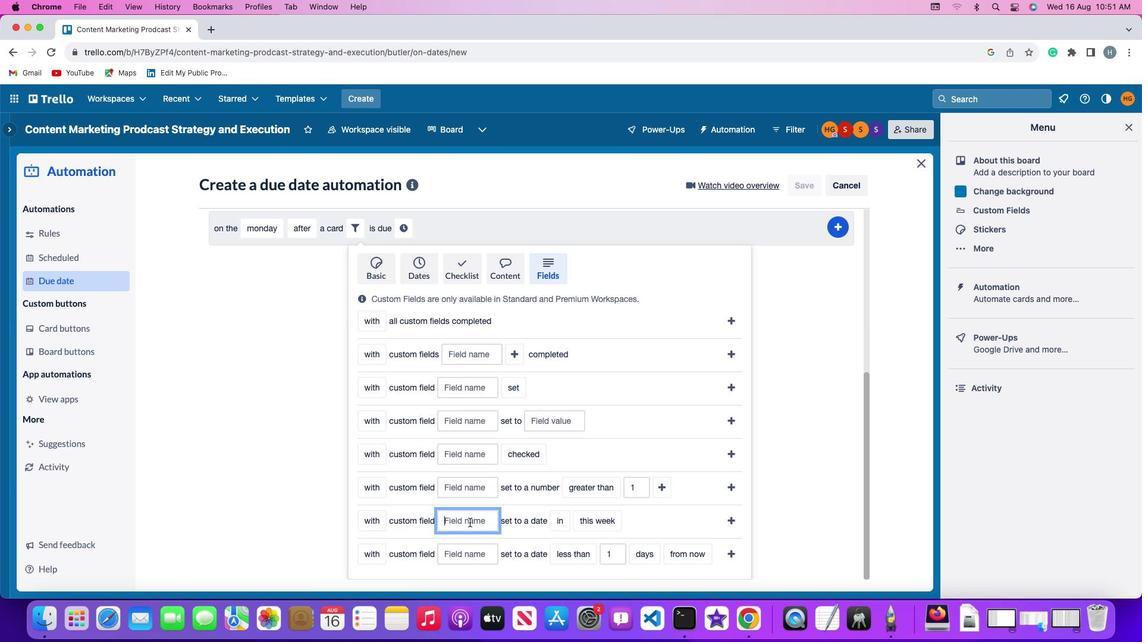
Action: Key pressed Key.shift'R''e''s''u''m''e'
Screenshot: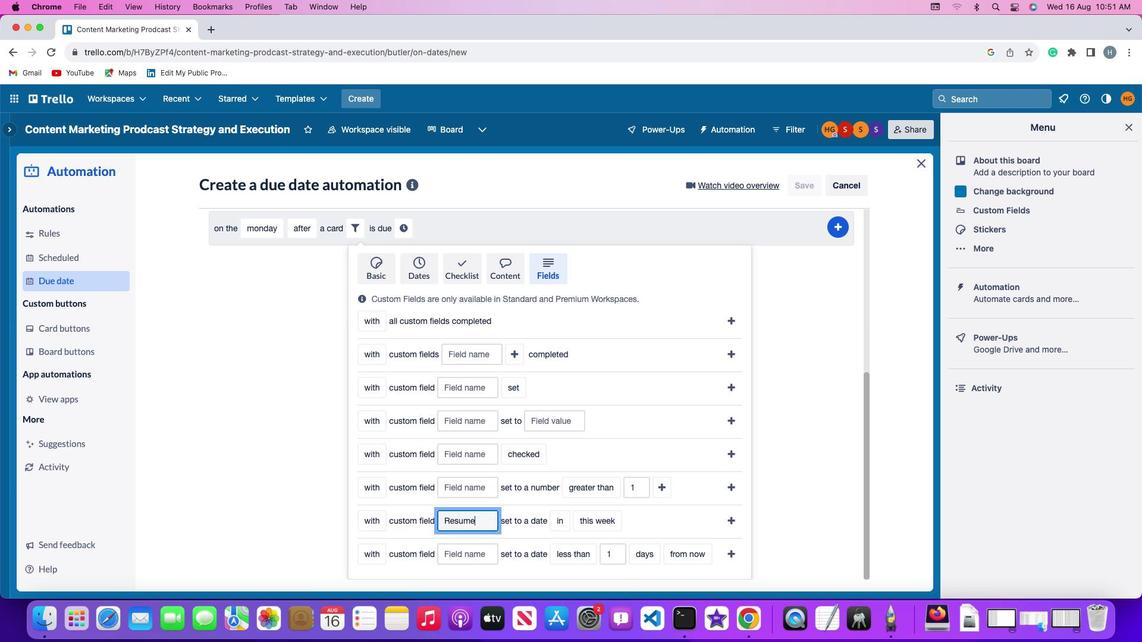 
Action: Mouse moved to (565, 521)
Screenshot: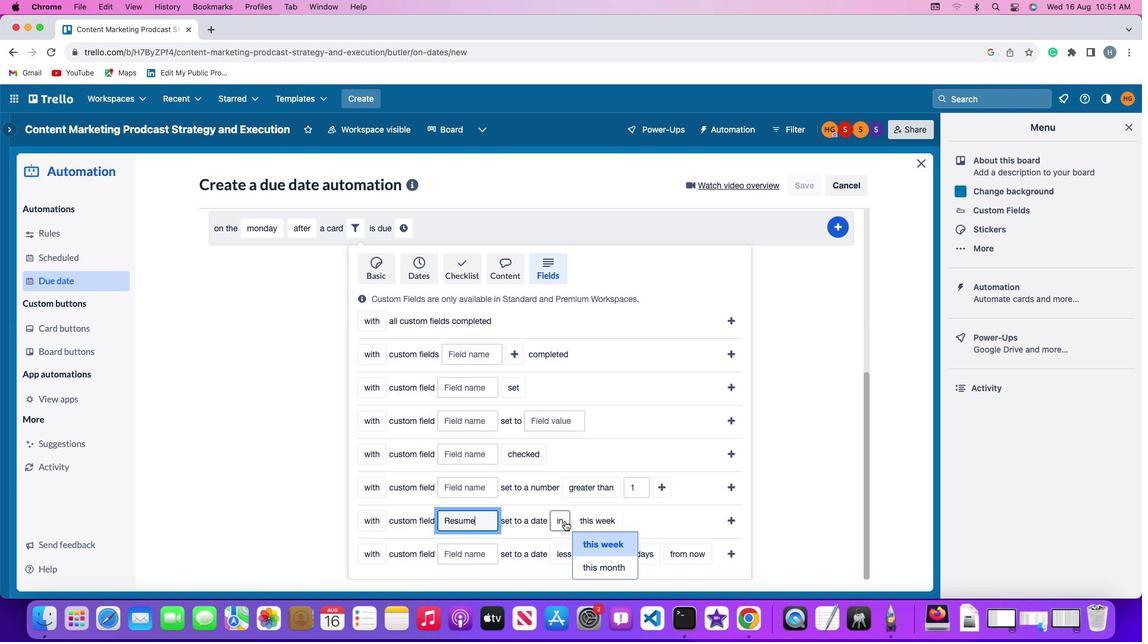 
Action: Mouse pressed left at (565, 521)
Screenshot: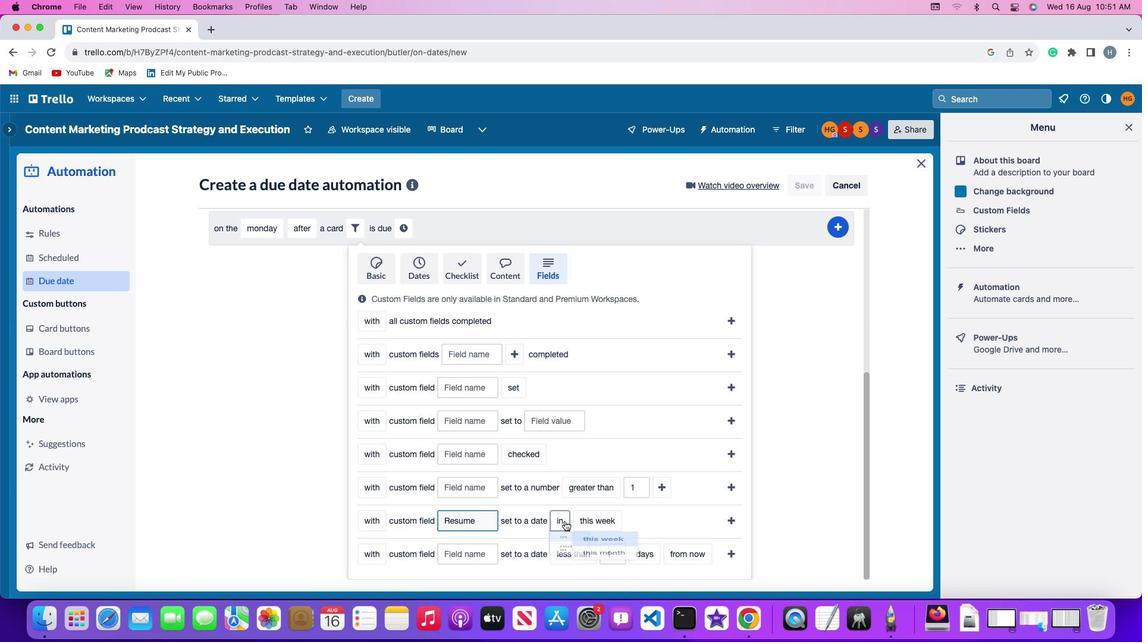 
Action: Mouse moved to (566, 541)
Screenshot: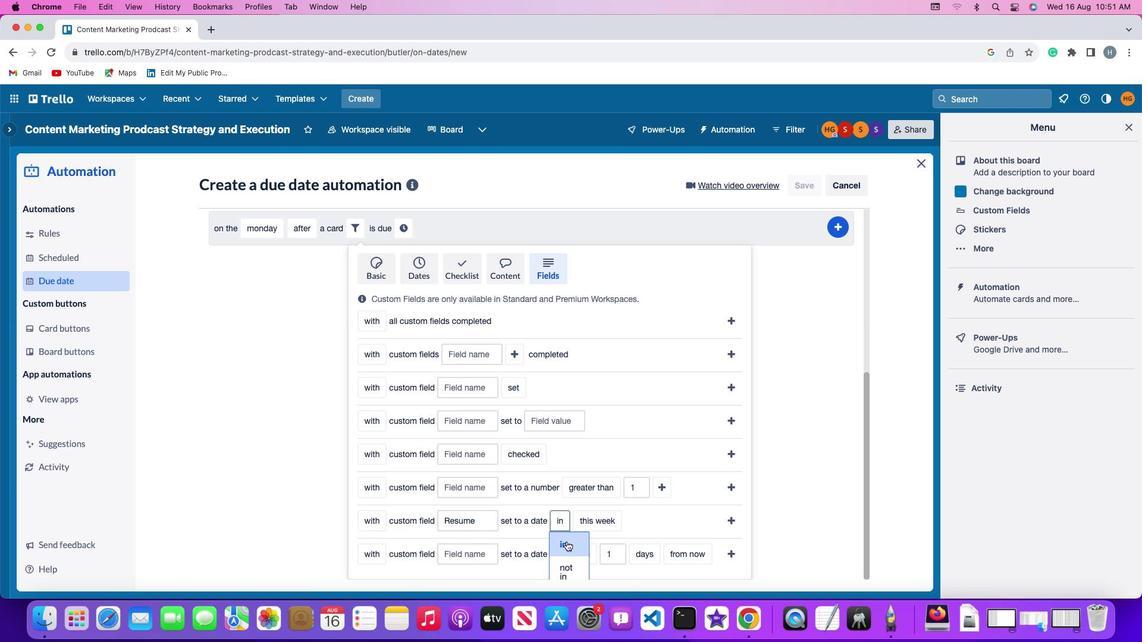 
Action: Mouse pressed left at (566, 541)
Screenshot: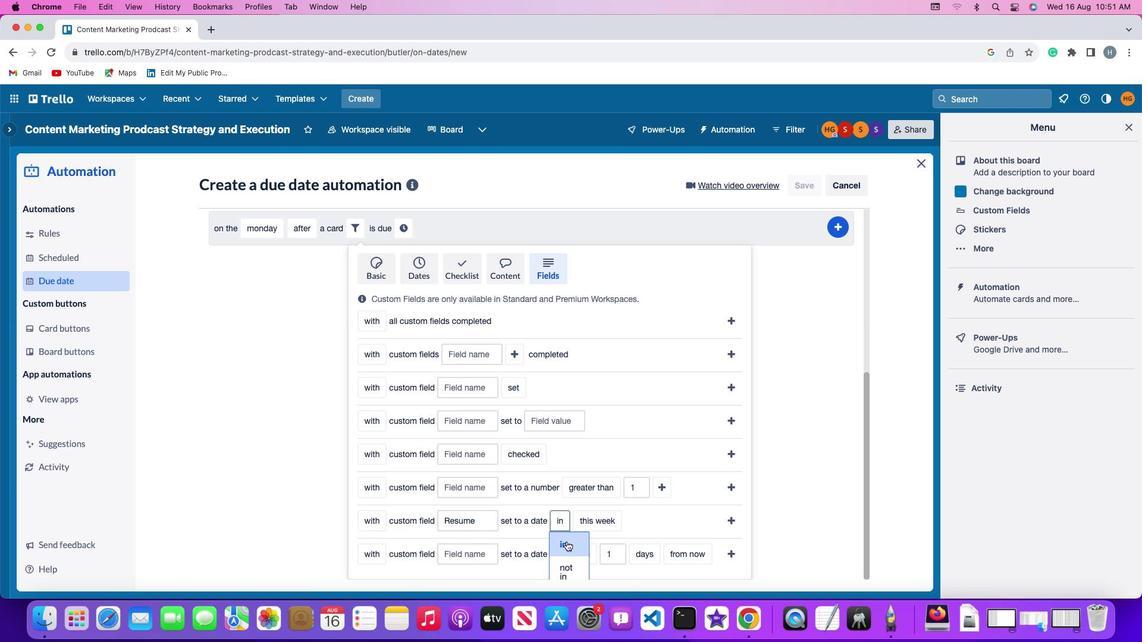 
Action: Mouse moved to (598, 522)
Screenshot: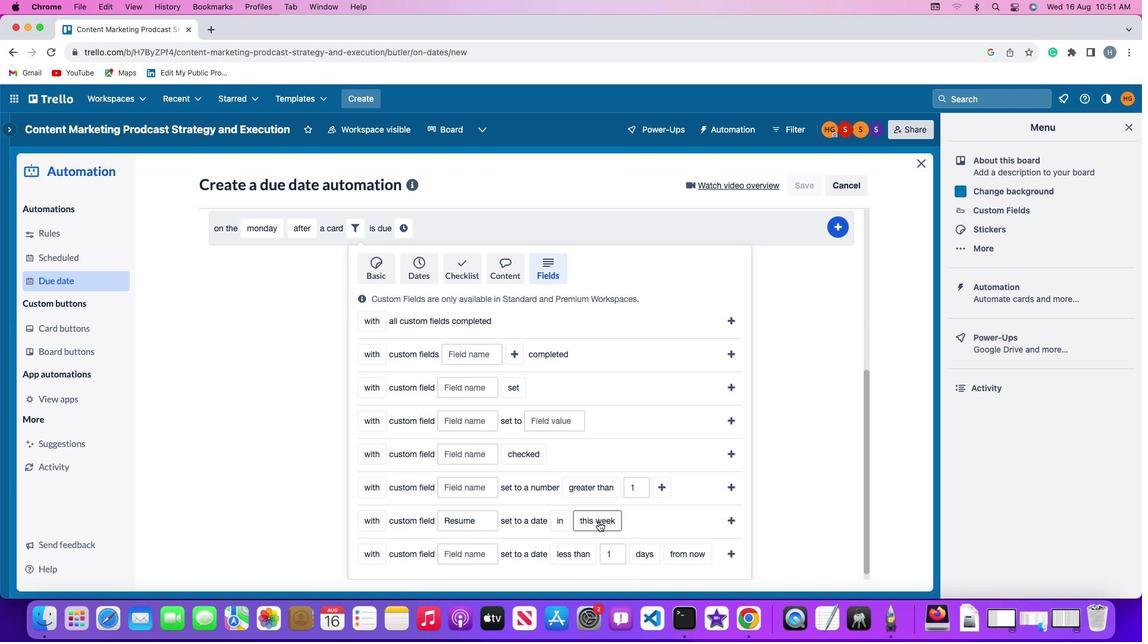 
Action: Mouse pressed left at (598, 522)
Screenshot: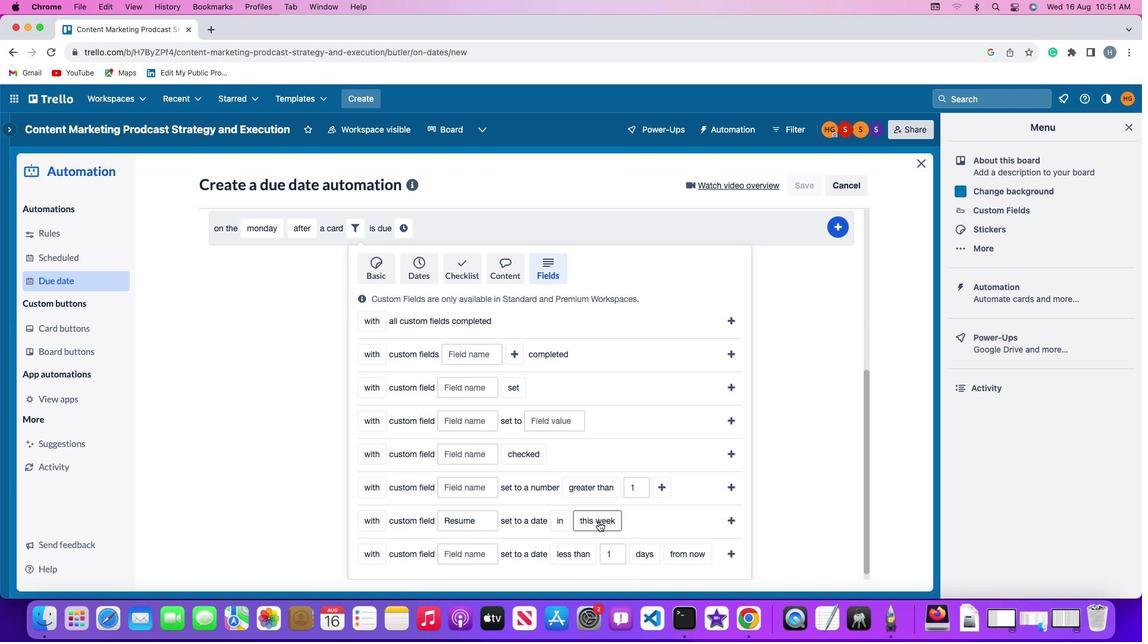 
Action: Mouse moved to (606, 541)
Screenshot: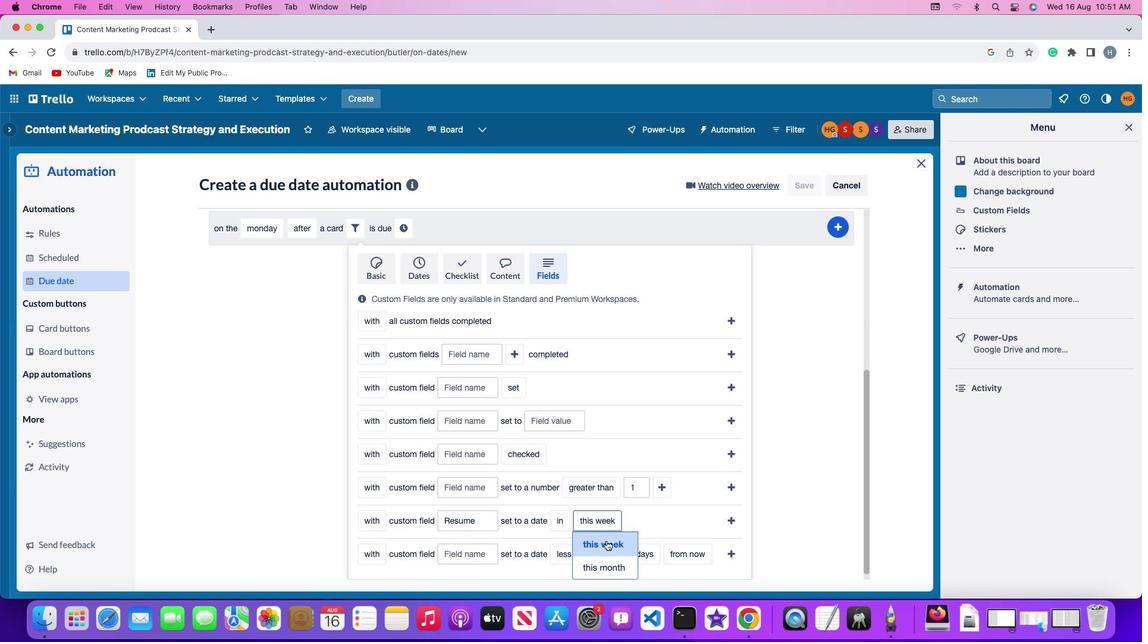 
Action: Mouse pressed left at (606, 541)
Screenshot: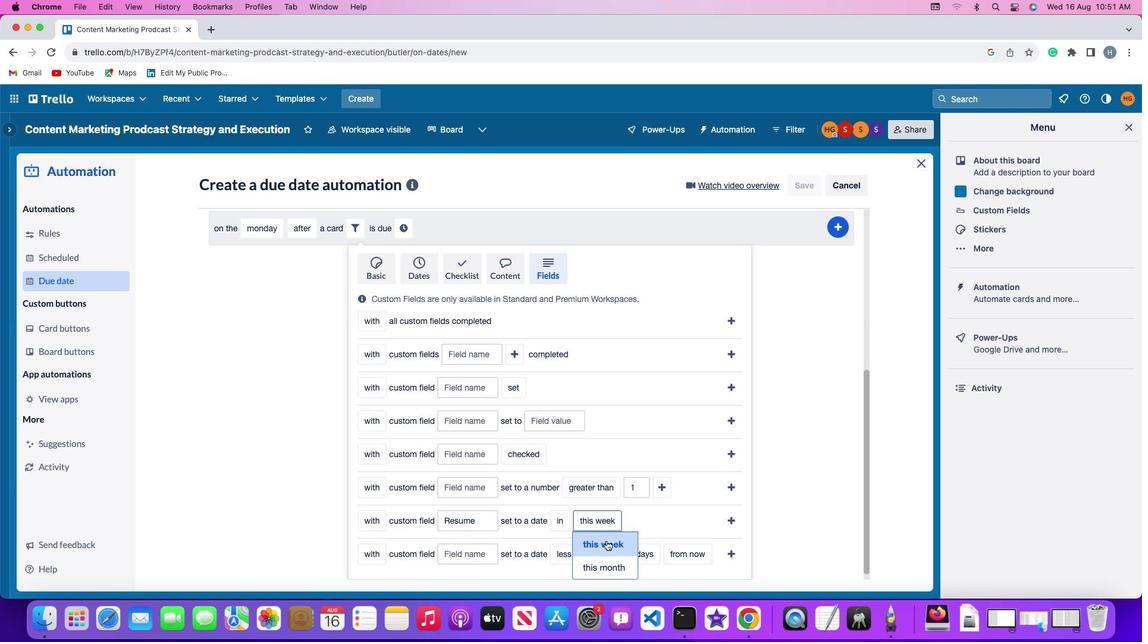 
Action: Mouse moved to (737, 518)
Screenshot: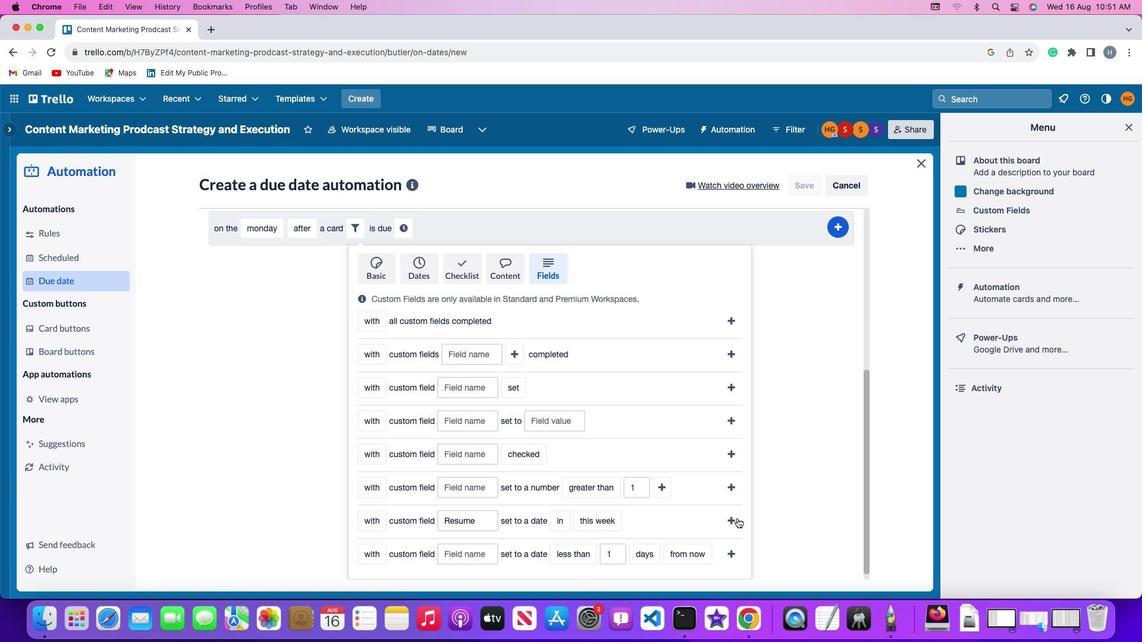
Action: Mouse pressed left at (737, 518)
Screenshot: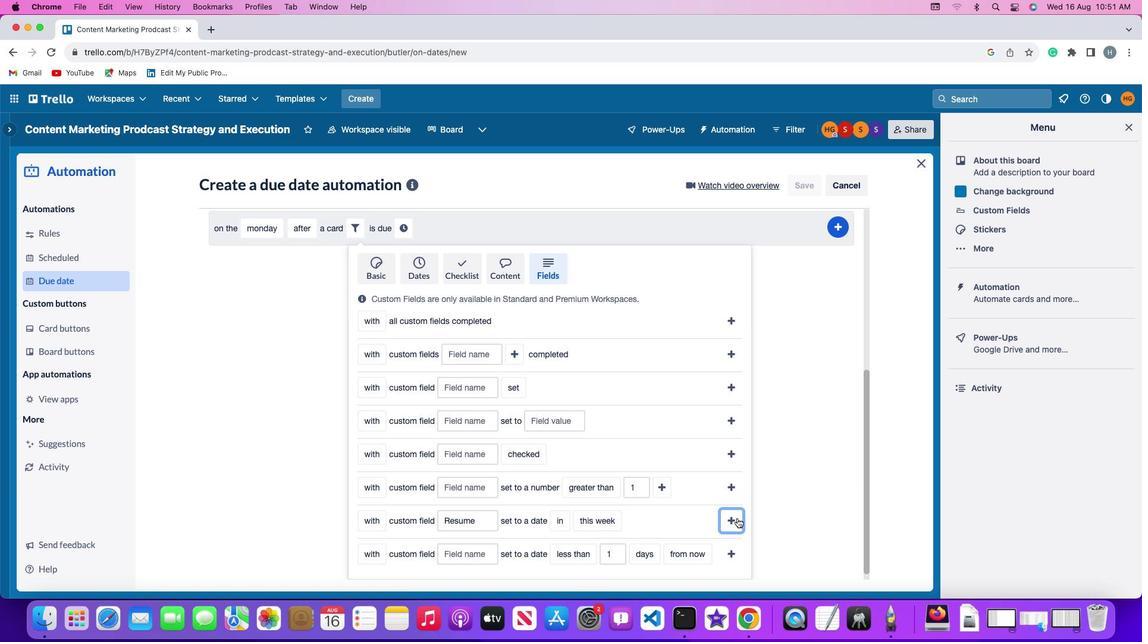 
Action: Mouse moved to (627, 520)
Screenshot: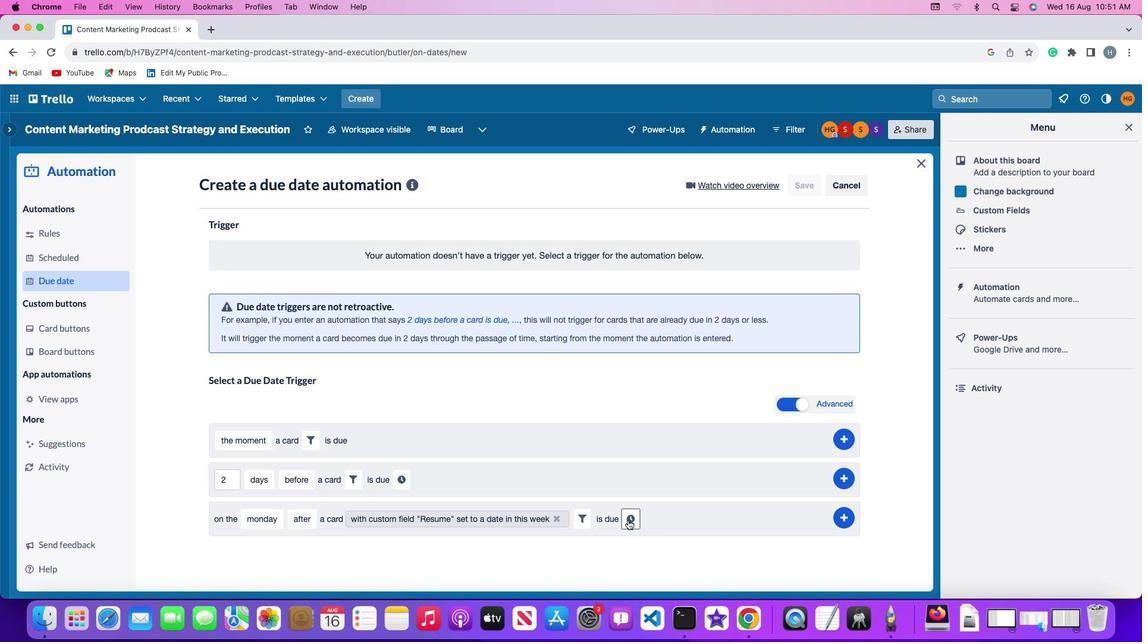 
Action: Mouse pressed left at (627, 520)
Screenshot: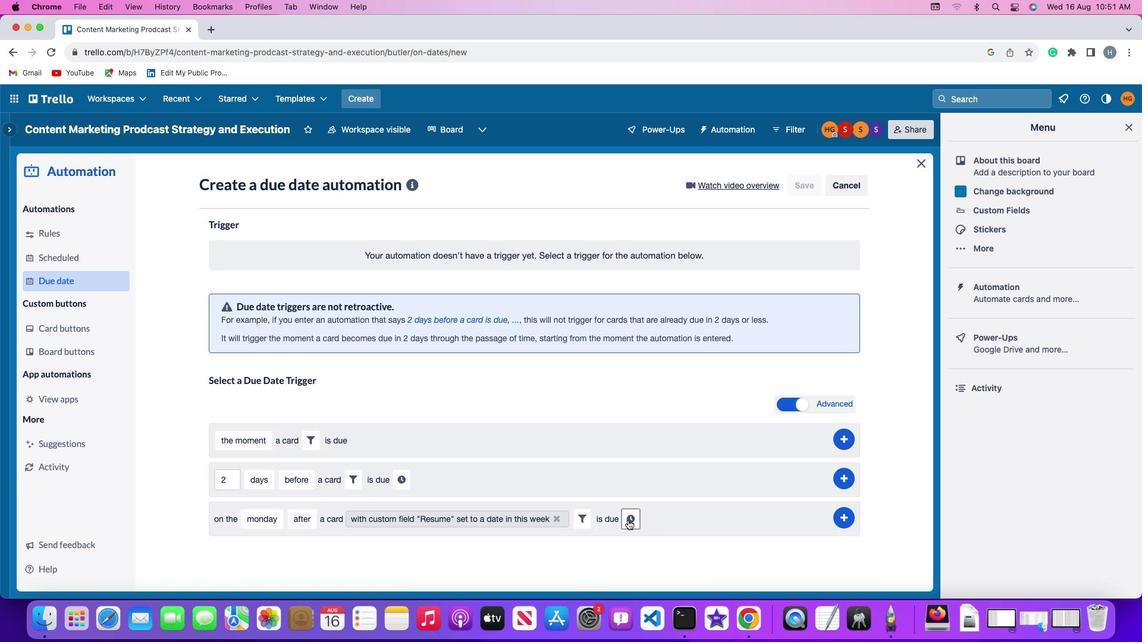 
Action: Mouse moved to (657, 525)
Screenshot: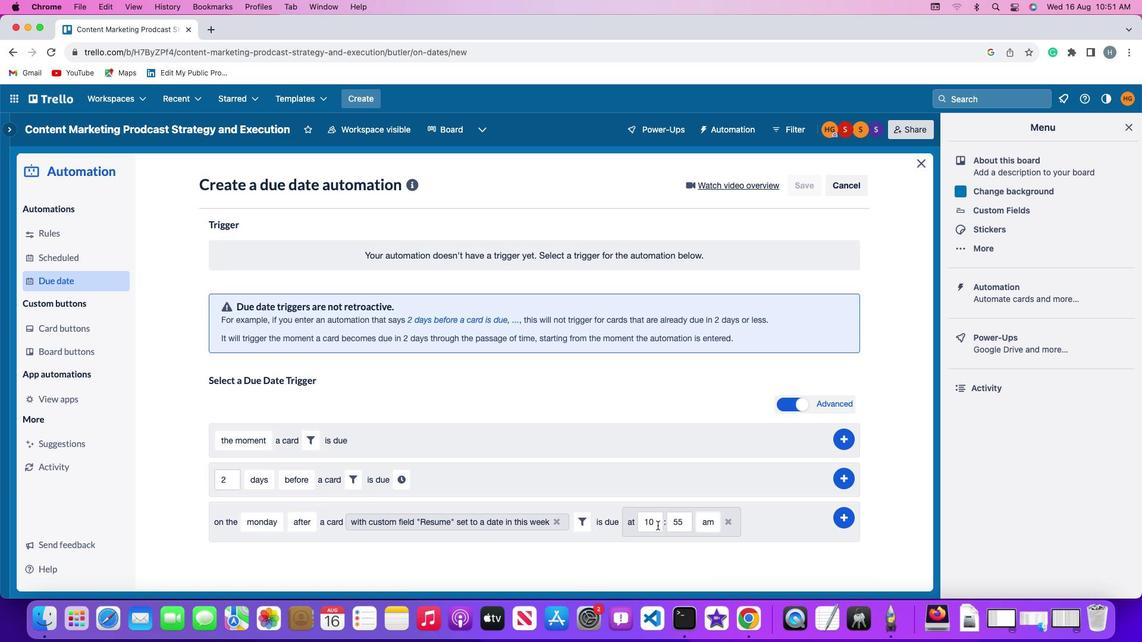 
Action: Mouse pressed left at (657, 525)
Screenshot: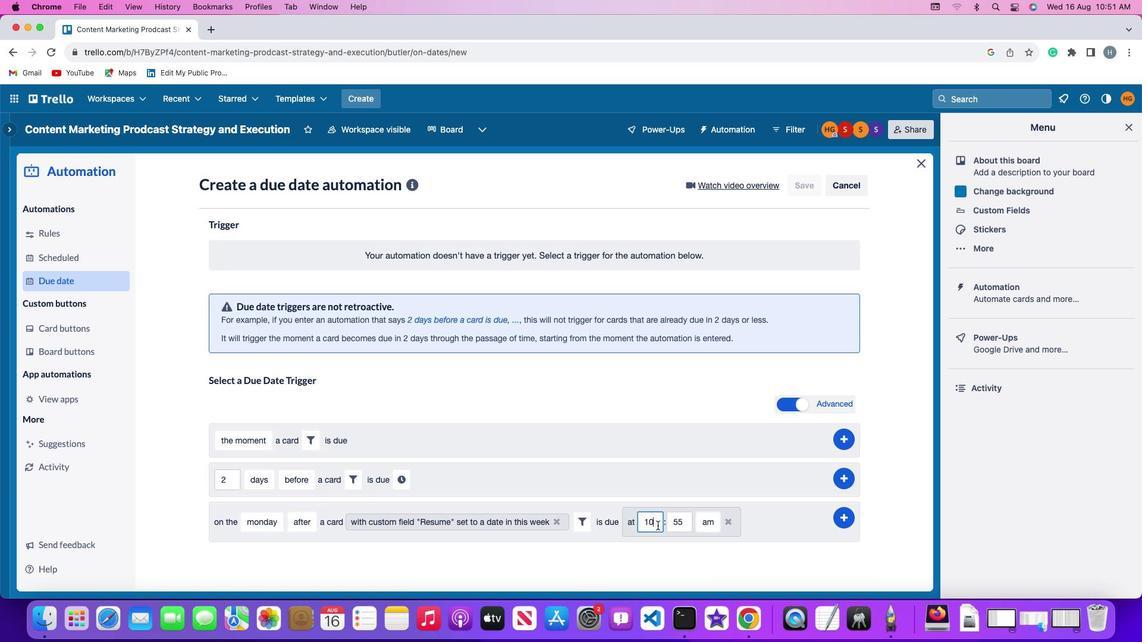 
Action: Mouse moved to (657, 525)
Screenshot: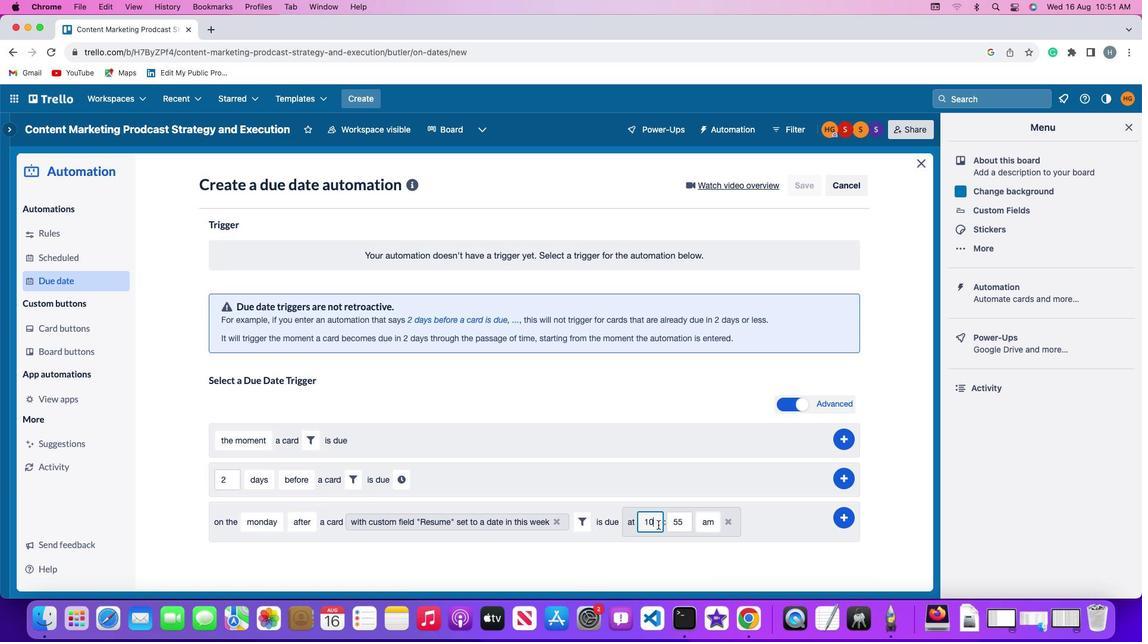 
Action: Key pressed Key.backspaceKey.backspace'1''1'
Screenshot: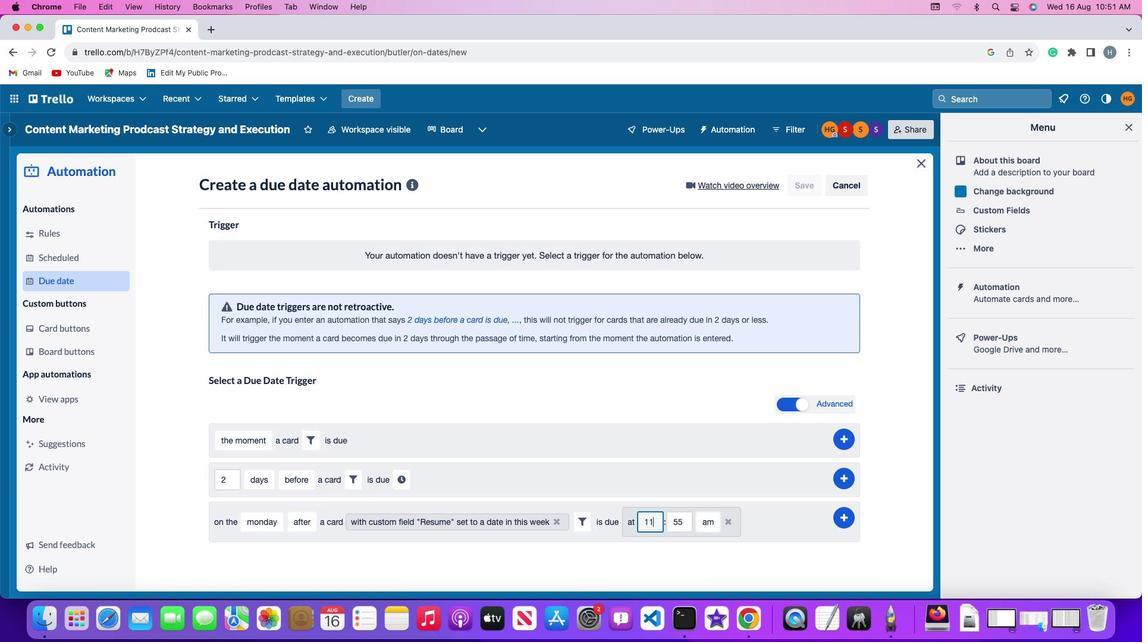 
Action: Mouse moved to (685, 522)
Screenshot: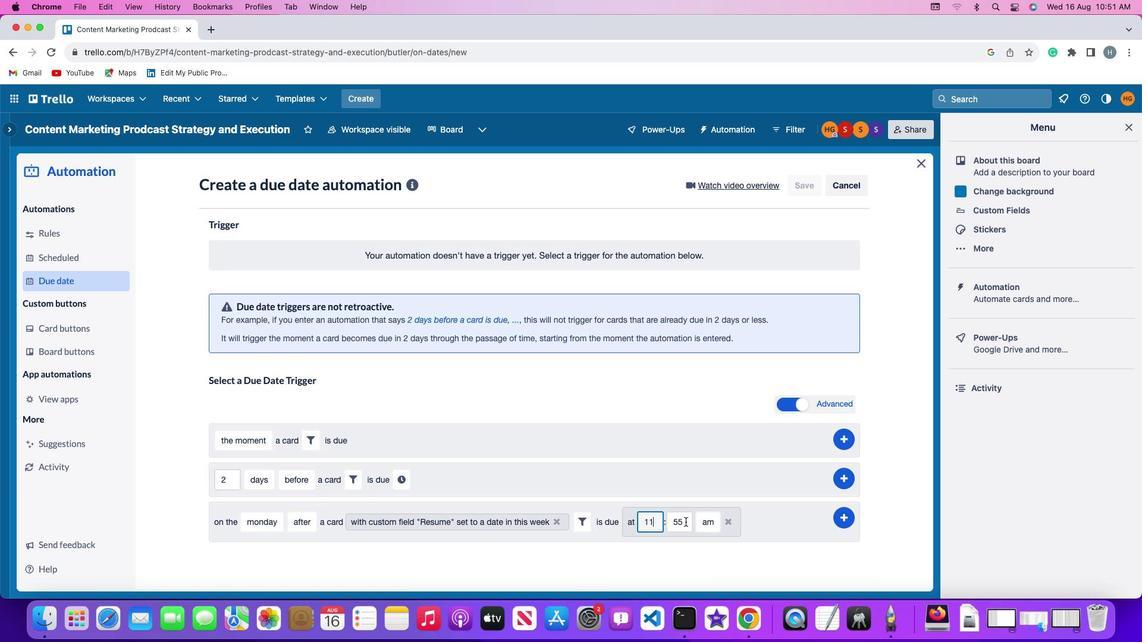 
Action: Mouse pressed left at (685, 522)
Screenshot: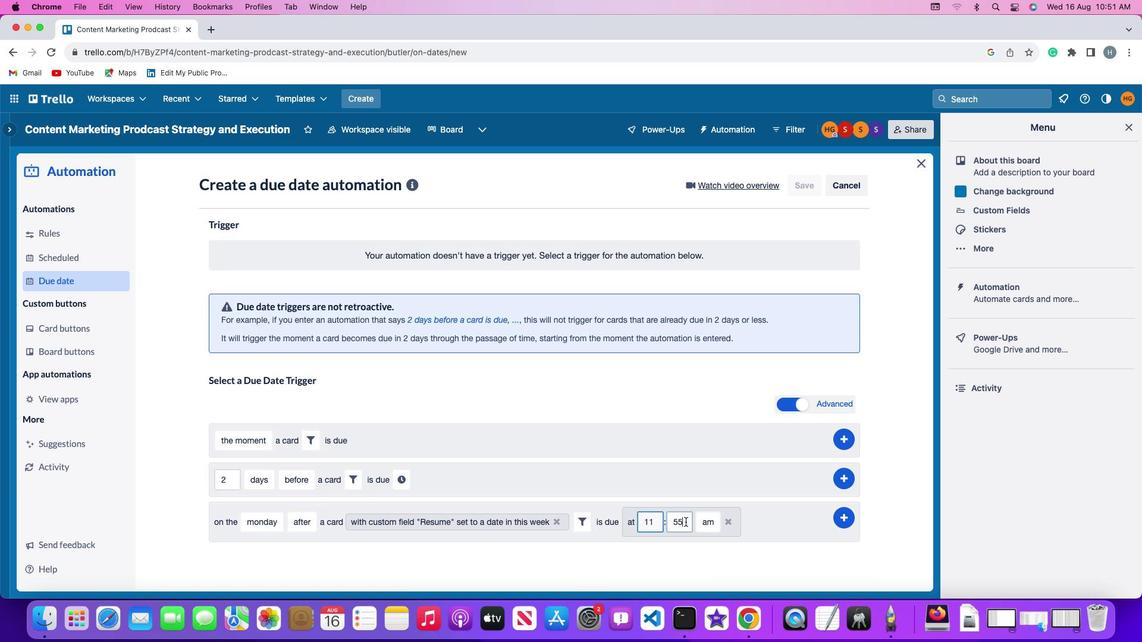 
Action: Key pressed Key.backspaceKey.backspace'0''0'
Screenshot: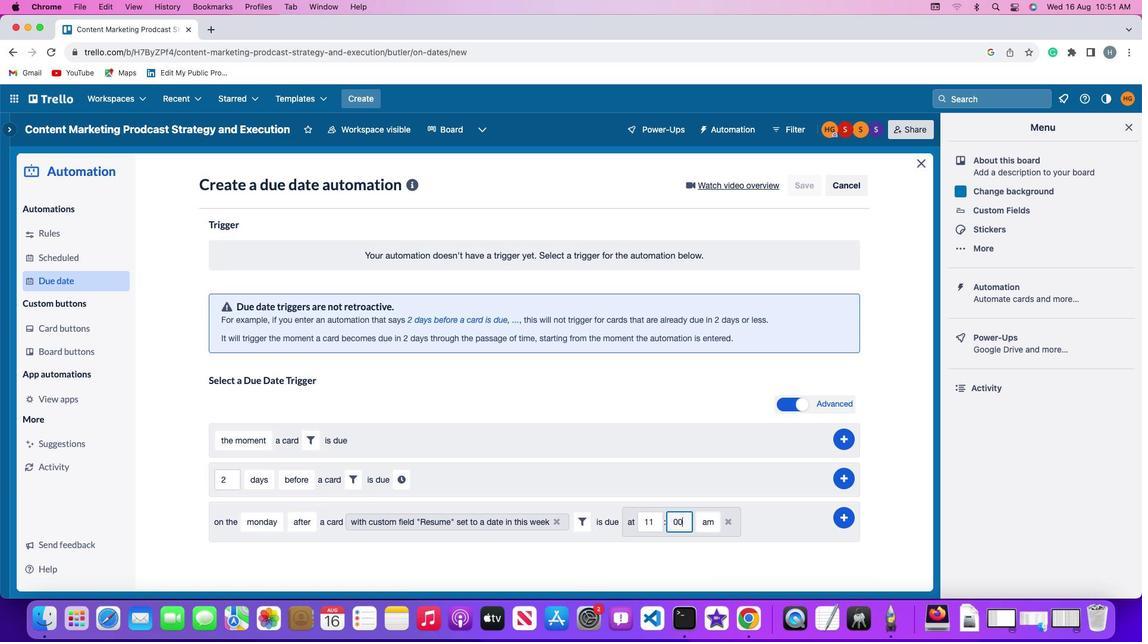 
Action: Mouse moved to (704, 521)
Screenshot: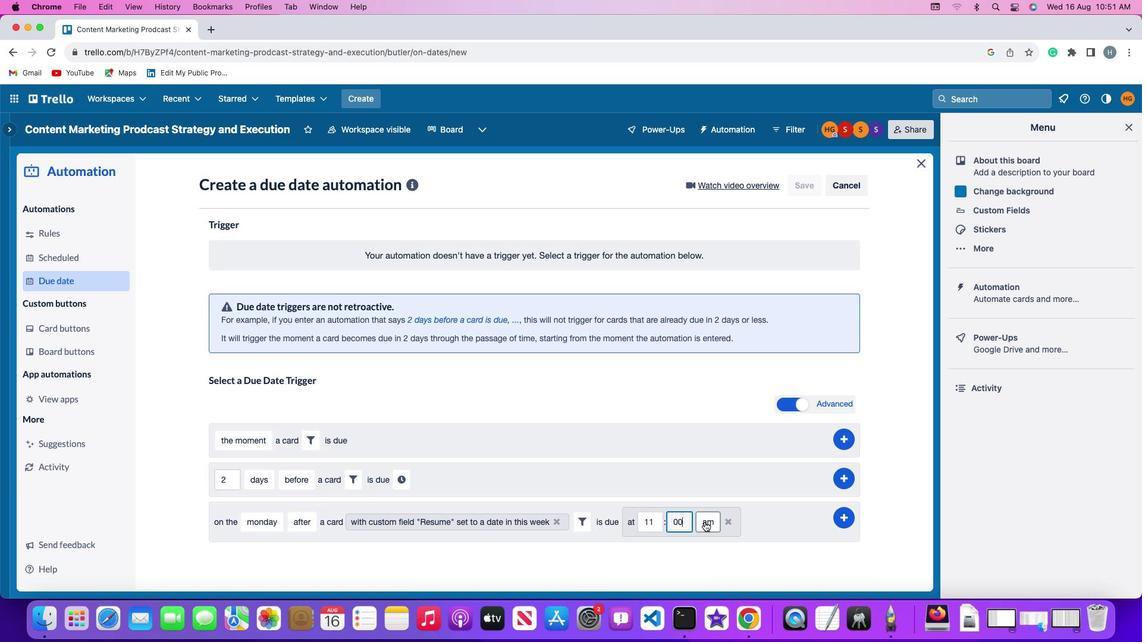 
Action: Mouse pressed left at (704, 521)
Screenshot: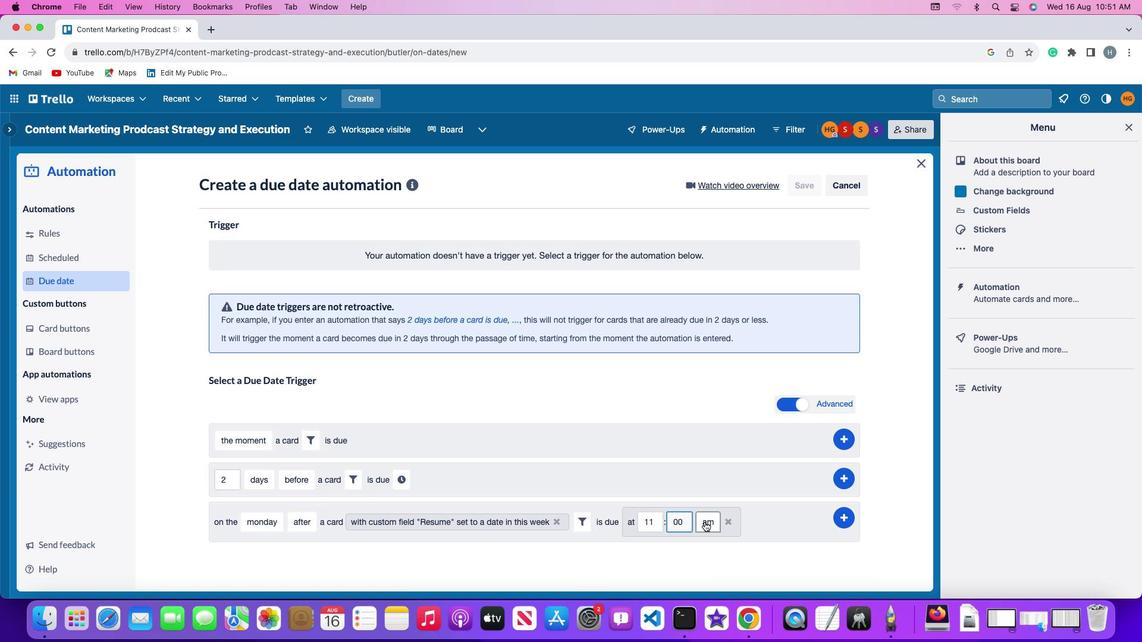 
Action: Mouse moved to (712, 540)
Screenshot: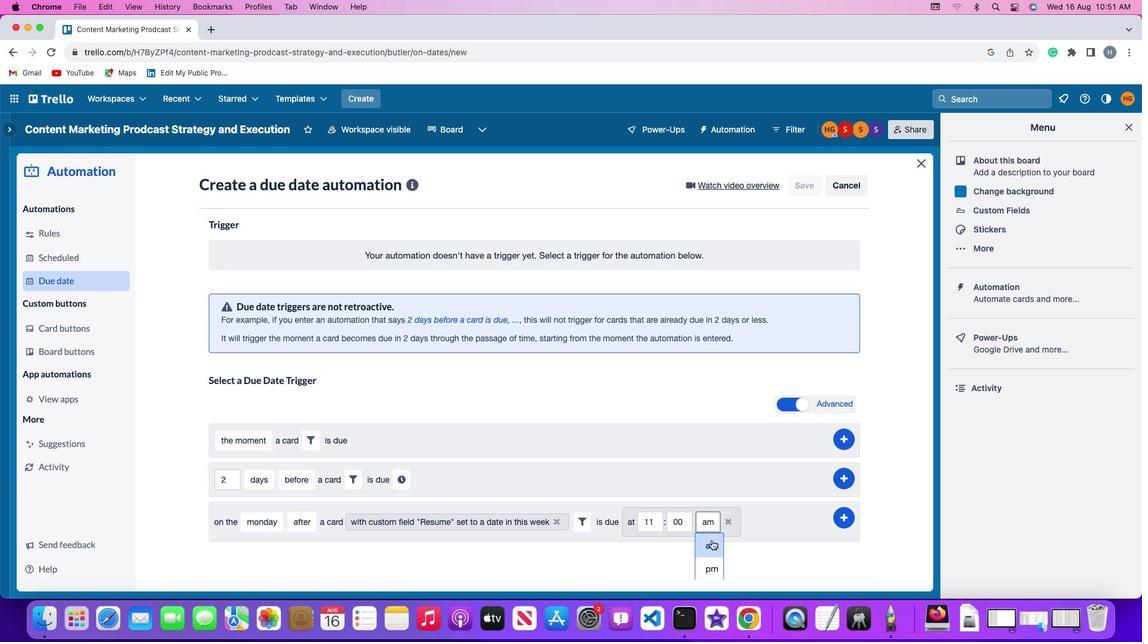 
Action: Mouse pressed left at (712, 540)
Screenshot: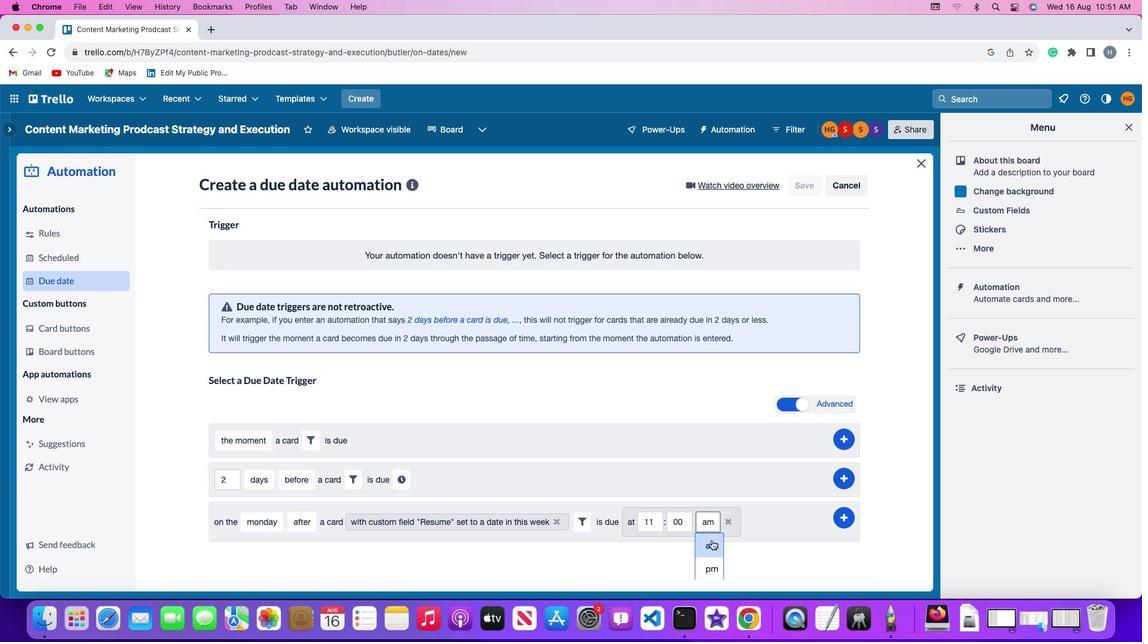 
Action: Mouse moved to (844, 516)
Screenshot: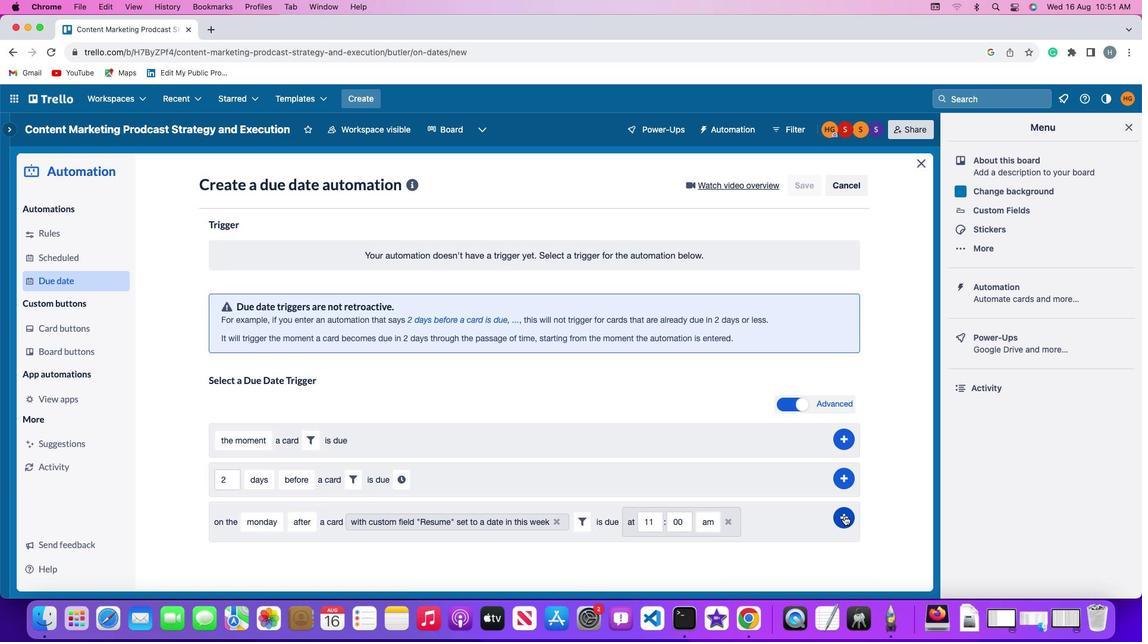 
Action: Mouse pressed left at (844, 516)
Screenshot: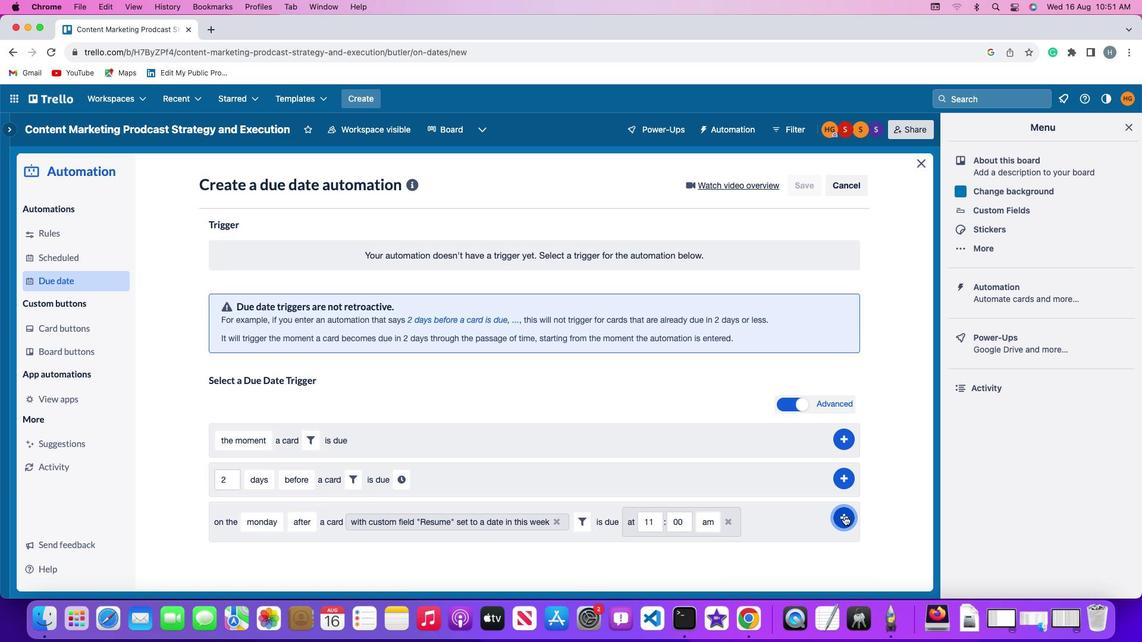 
Action: Mouse moved to (896, 391)
Screenshot: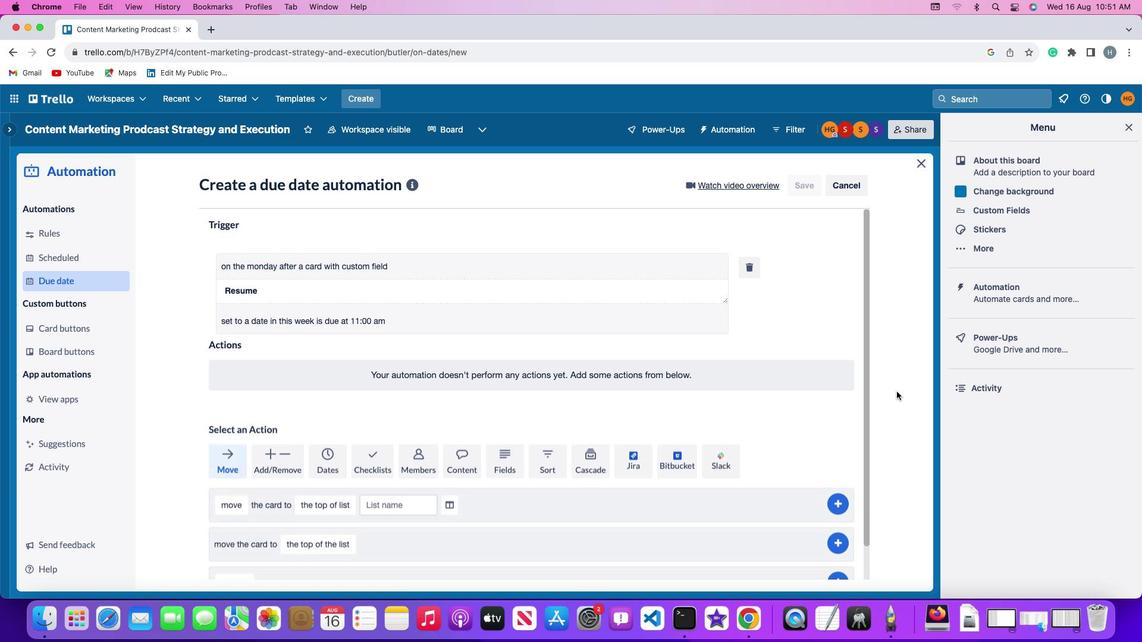 
